 Task: Create a due date automation trigger when advanced on, on the monday after a card is due add fields without custom field "Resume" set to a number lower or equal to 1 and greater or equal to 10 at 11:00 AM.
Action: Mouse moved to (905, 257)
Screenshot: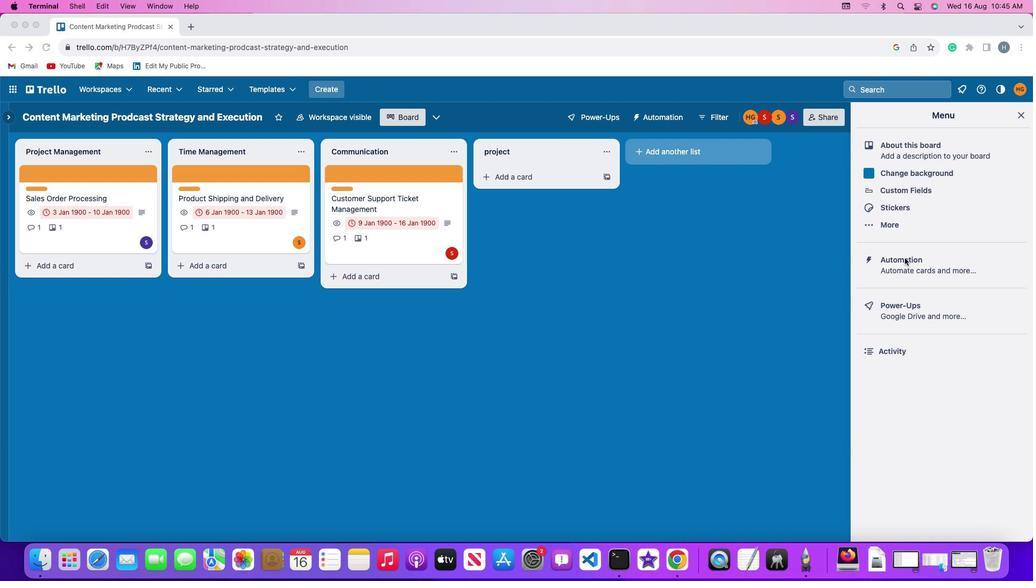 
Action: Mouse pressed left at (905, 257)
Screenshot: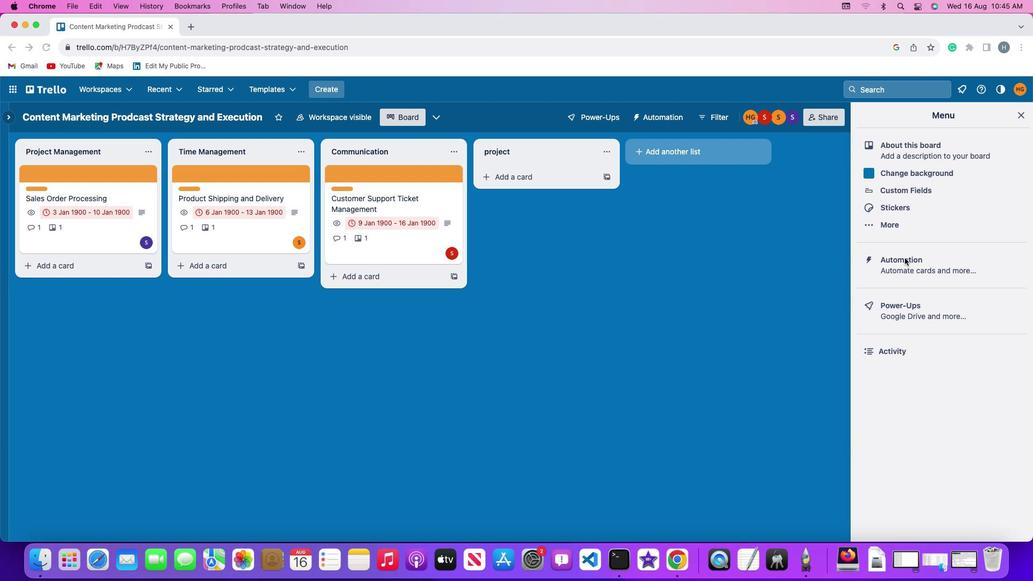 
Action: Mouse pressed left at (905, 257)
Screenshot: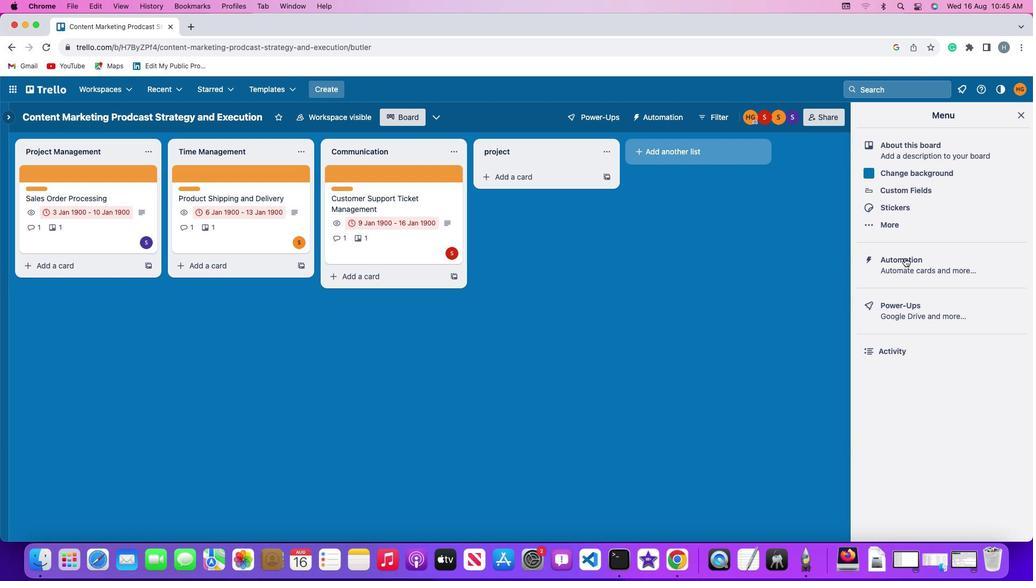 
Action: Mouse moved to (75, 252)
Screenshot: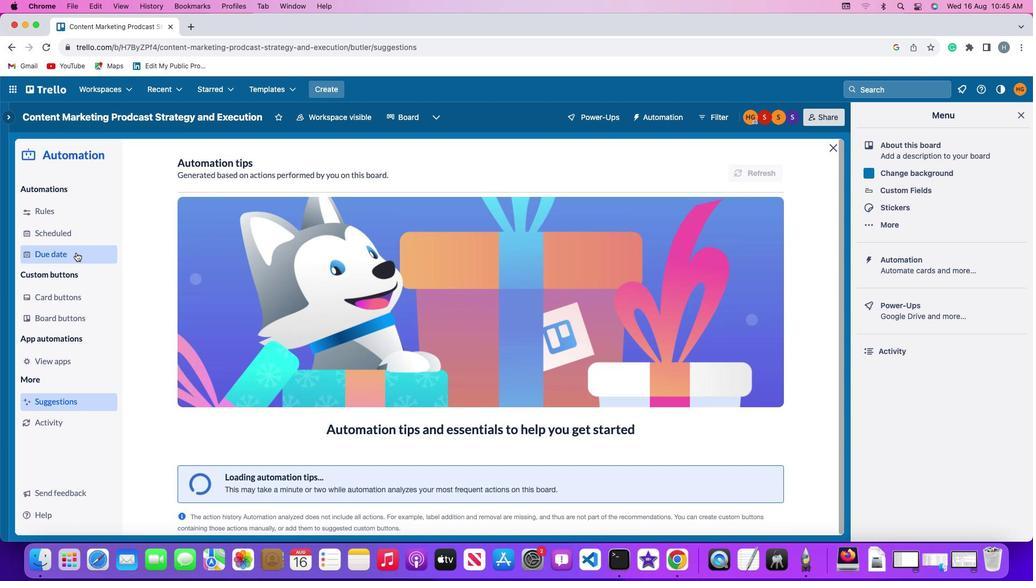 
Action: Mouse pressed left at (75, 252)
Screenshot: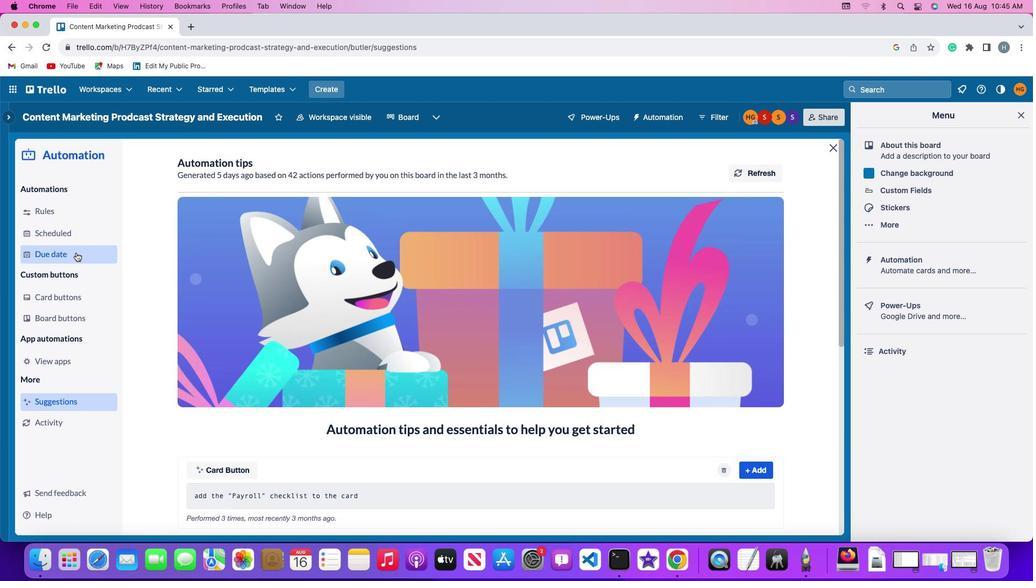 
Action: Mouse moved to (714, 171)
Screenshot: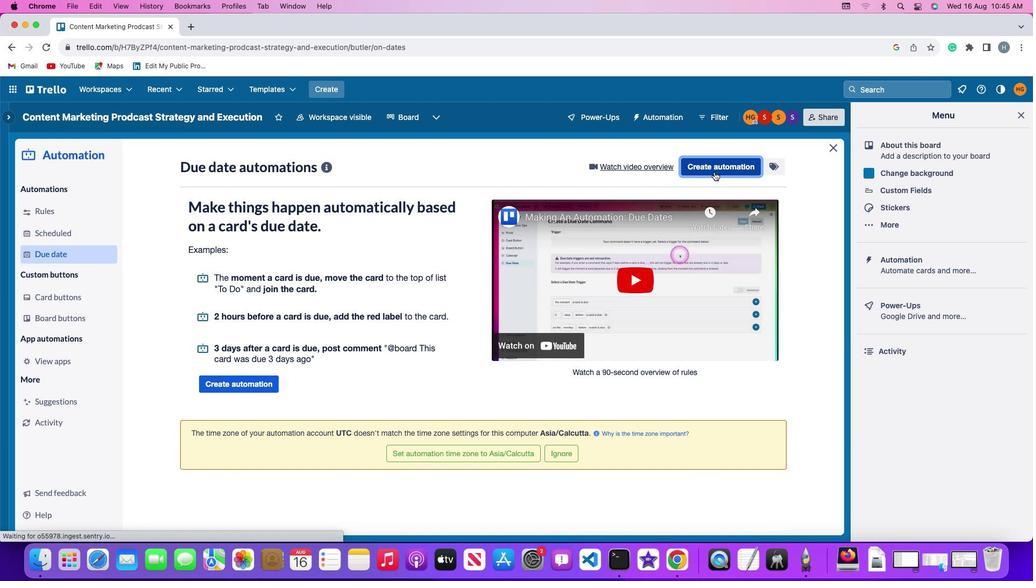 
Action: Mouse pressed left at (714, 171)
Screenshot: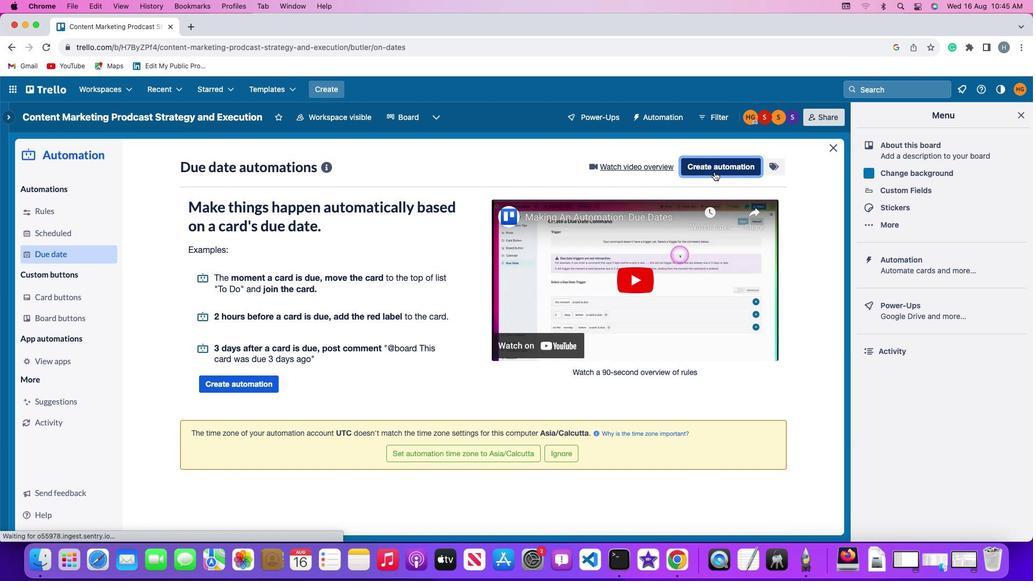 
Action: Mouse moved to (245, 264)
Screenshot: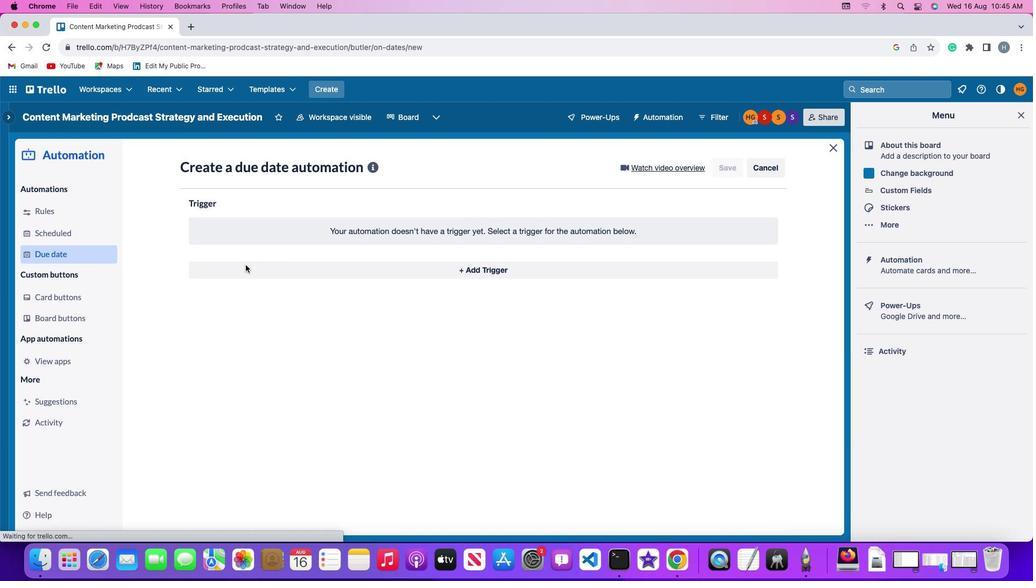 
Action: Mouse pressed left at (245, 264)
Screenshot: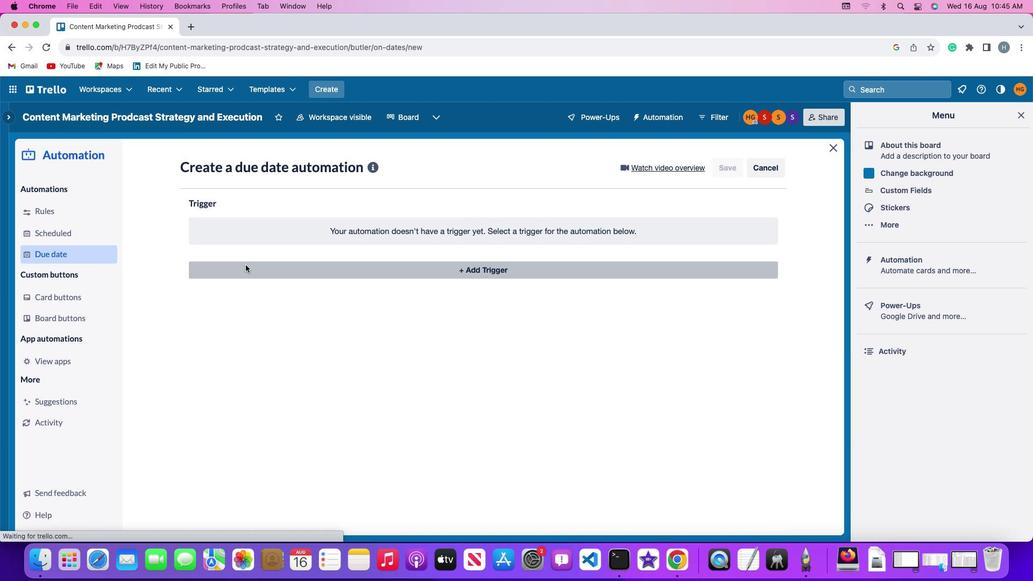 
Action: Mouse moved to (223, 472)
Screenshot: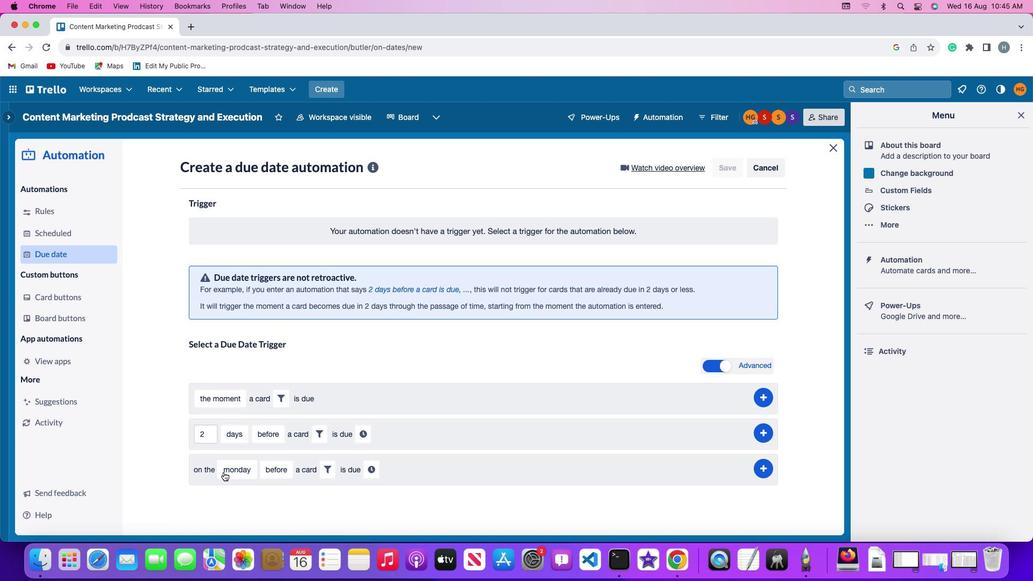 
Action: Mouse pressed left at (223, 472)
Screenshot: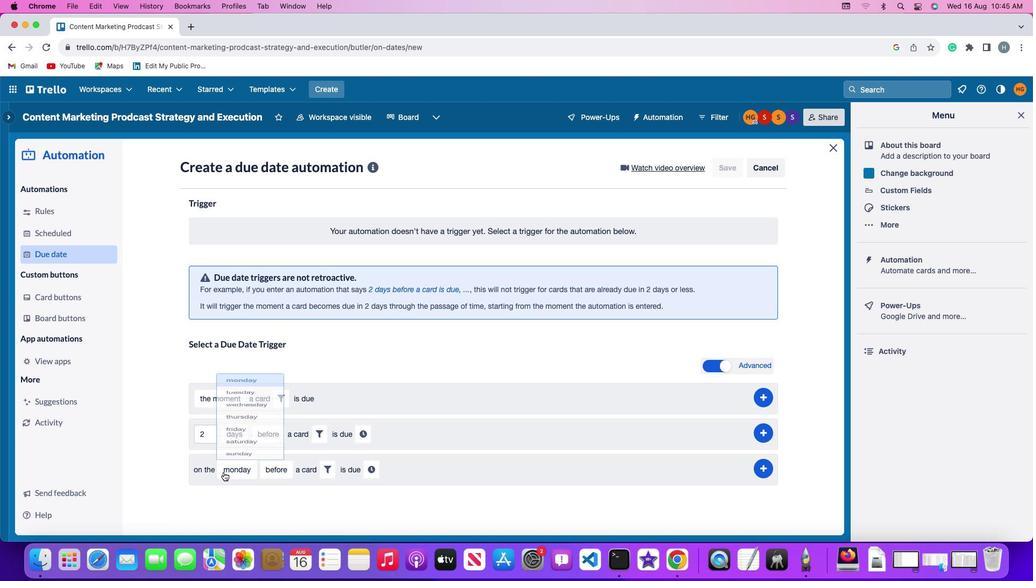 
Action: Mouse moved to (252, 321)
Screenshot: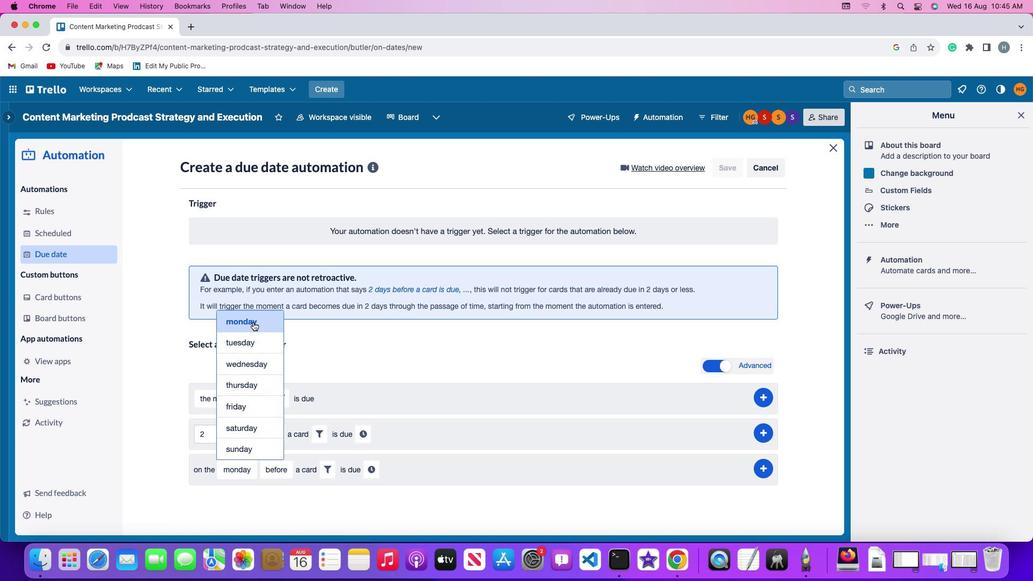 
Action: Mouse pressed left at (252, 321)
Screenshot: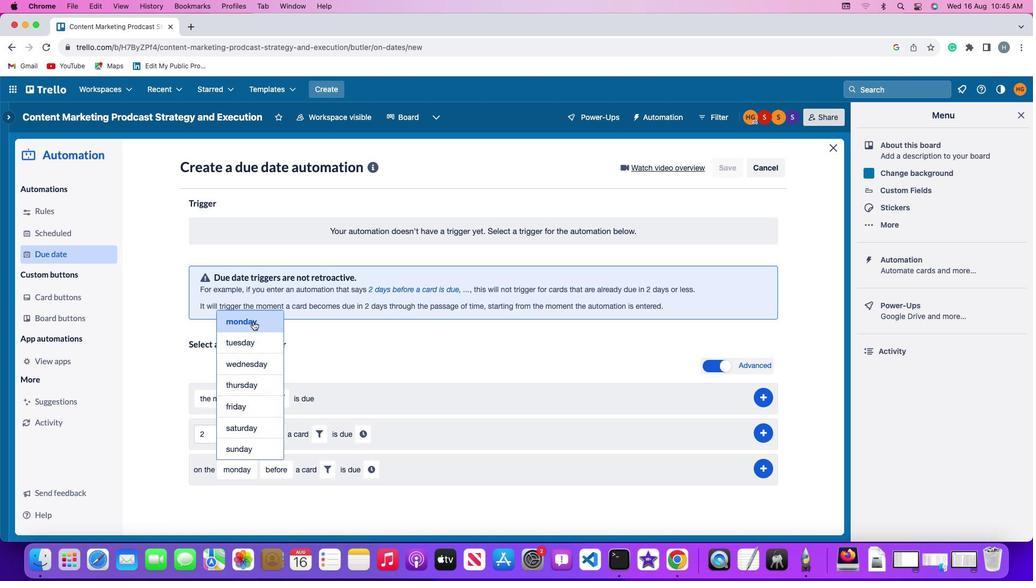 
Action: Mouse moved to (282, 468)
Screenshot: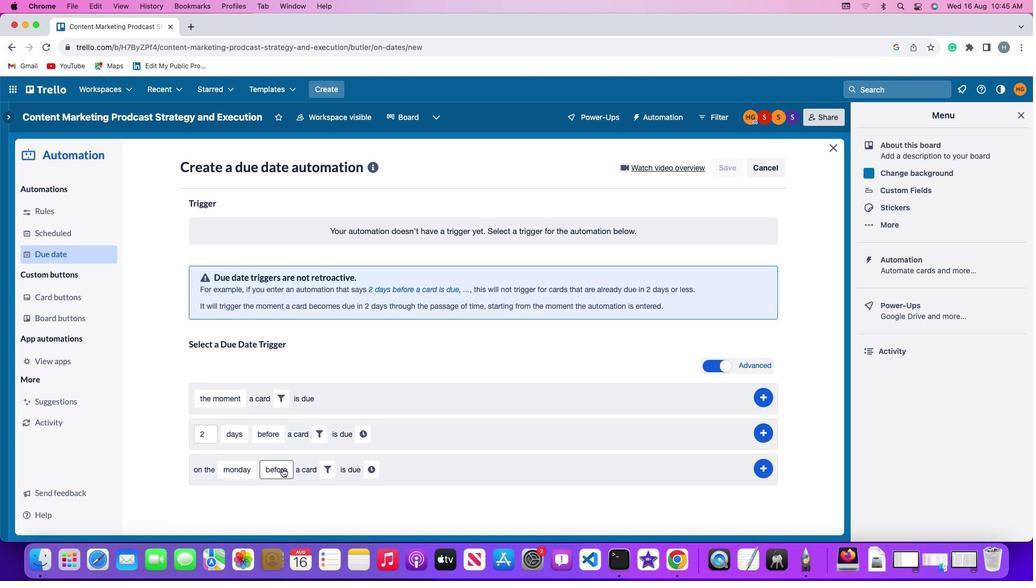 
Action: Mouse pressed left at (282, 468)
Screenshot: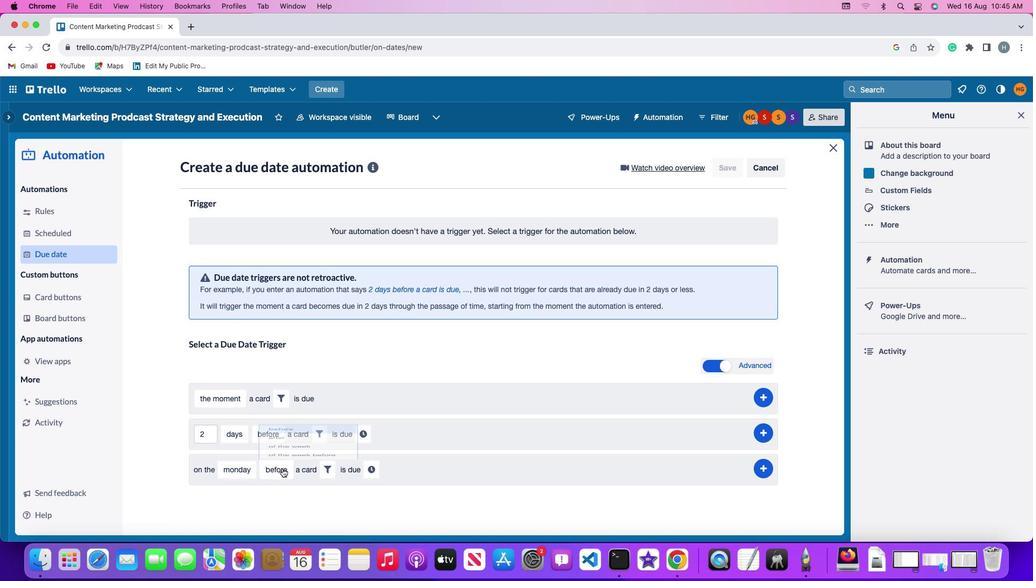 
Action: Mouse moved to (291, 403)
Screenshot: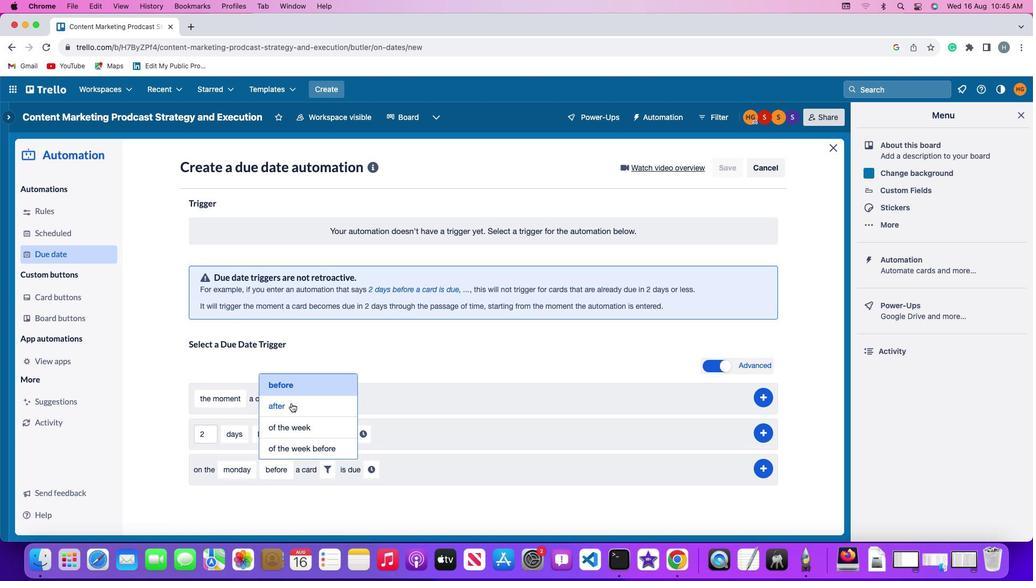 
Action: Mouse pressed left at (291, 403)
Screenshot: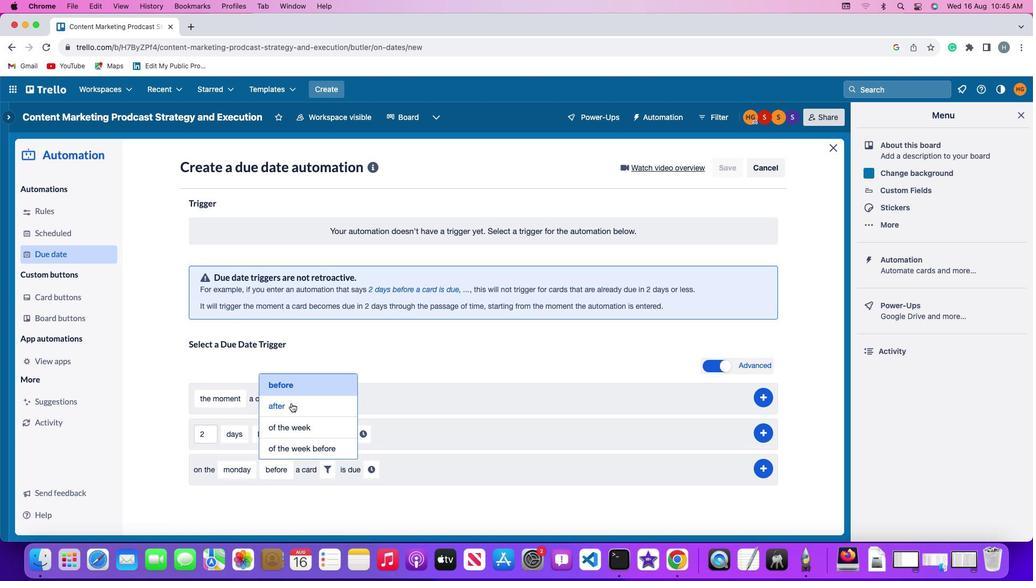 
Action: Mouse moved to (320, 466)
Screenshot: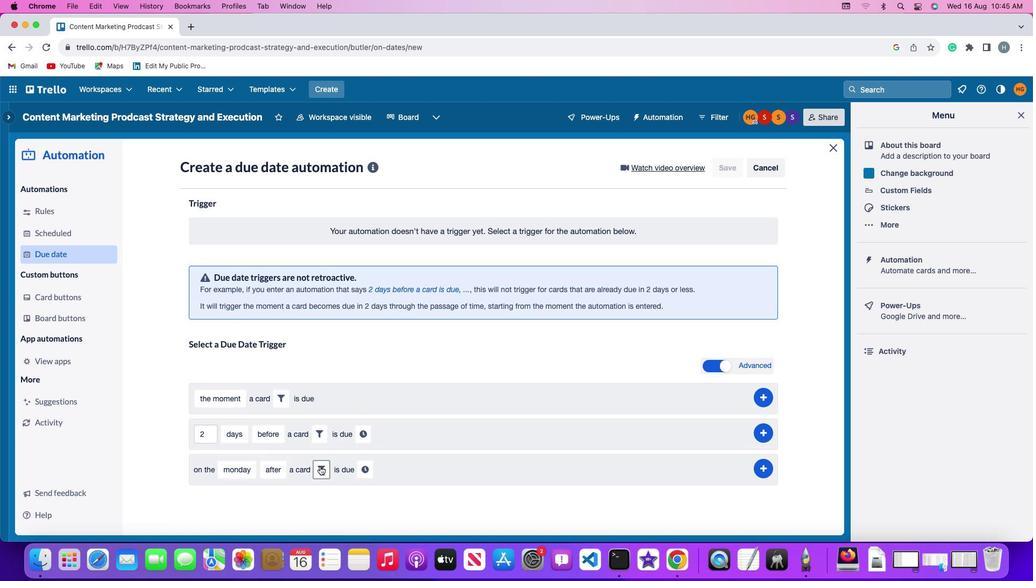 
Action: Mouse pressed left at (320, 466)
Screenshot: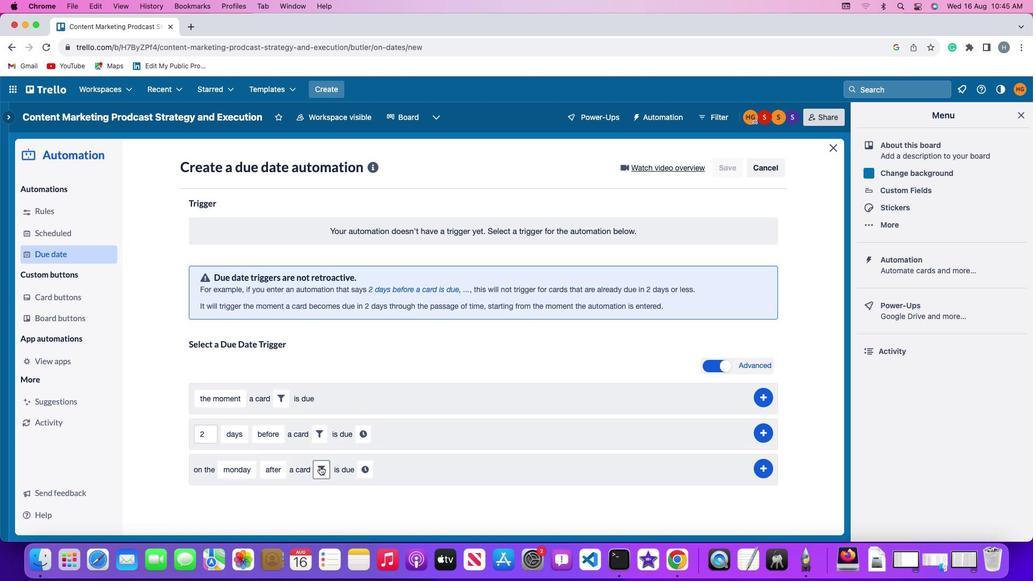 
Action: Mouse moved to (503, 500)
Screenshot: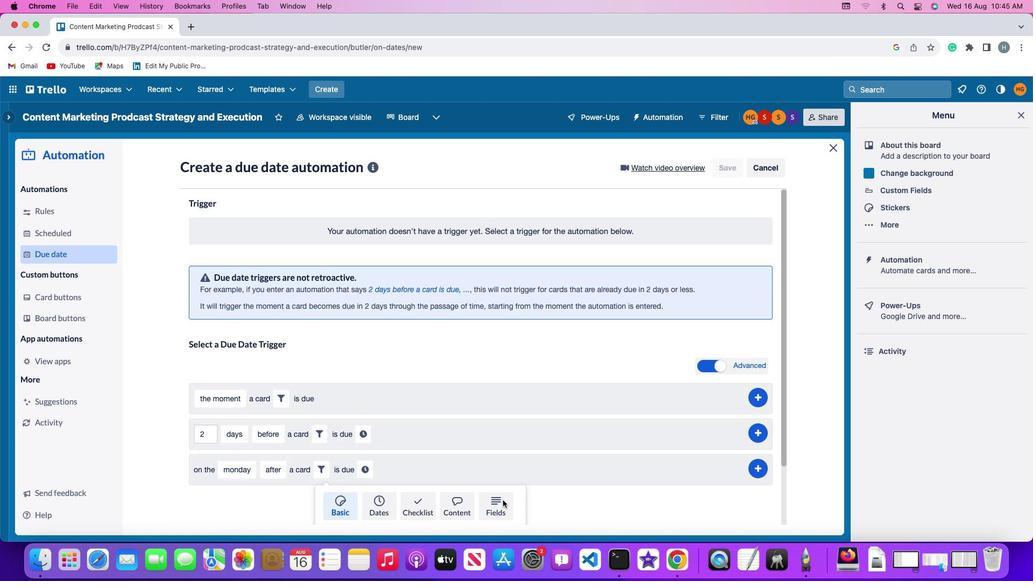 
Action: Mouse pressed left at (503, 500)
Screenshot: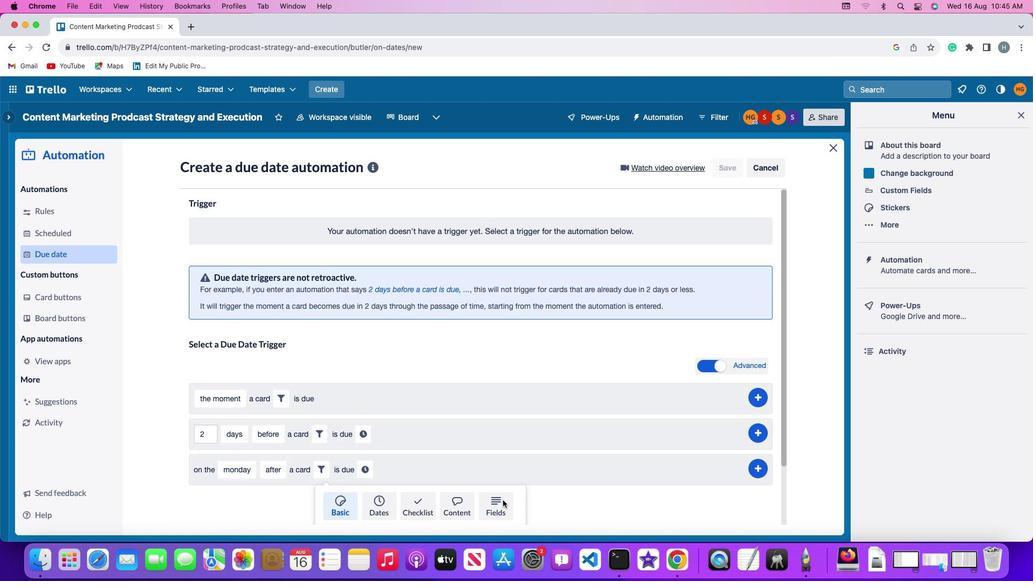 
Action: Mouse moved to (270, 502)
Screenshot: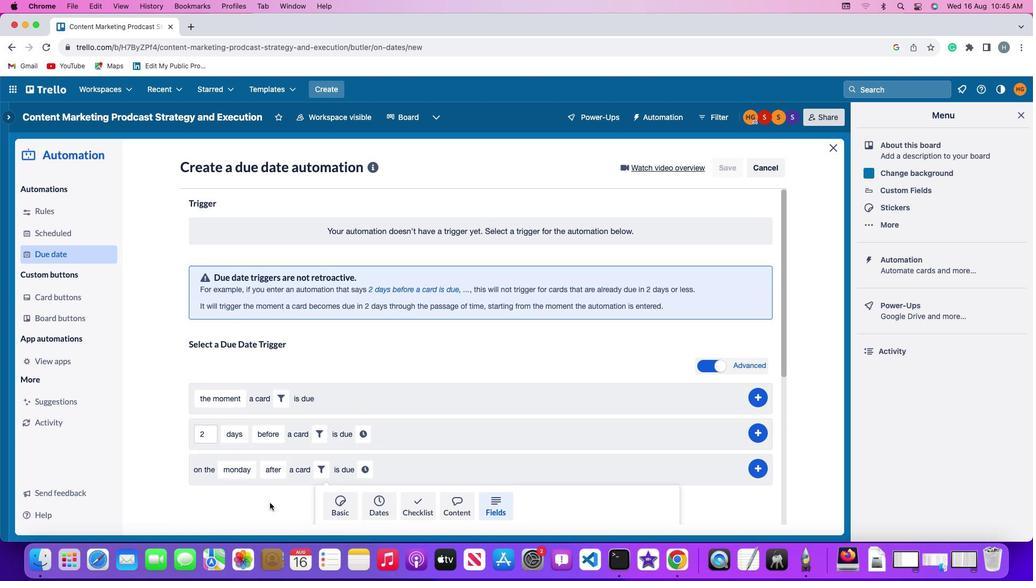 
Action: Mouse scrolled (270, 502) with delta (0, 0)
Screenshot: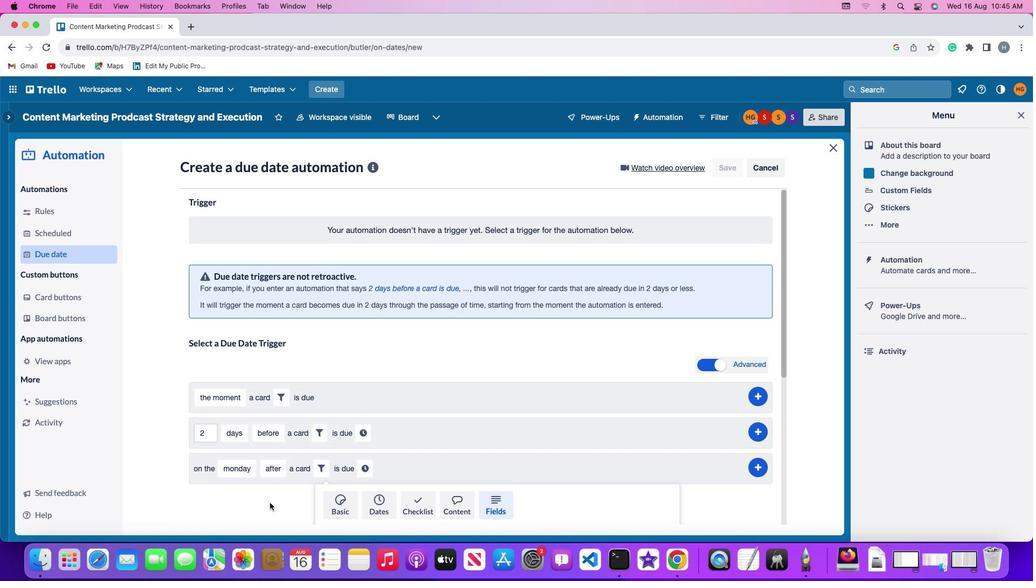 
Action: Mouse scrolled (270, 502) with delta (0, 0)
Screenshot: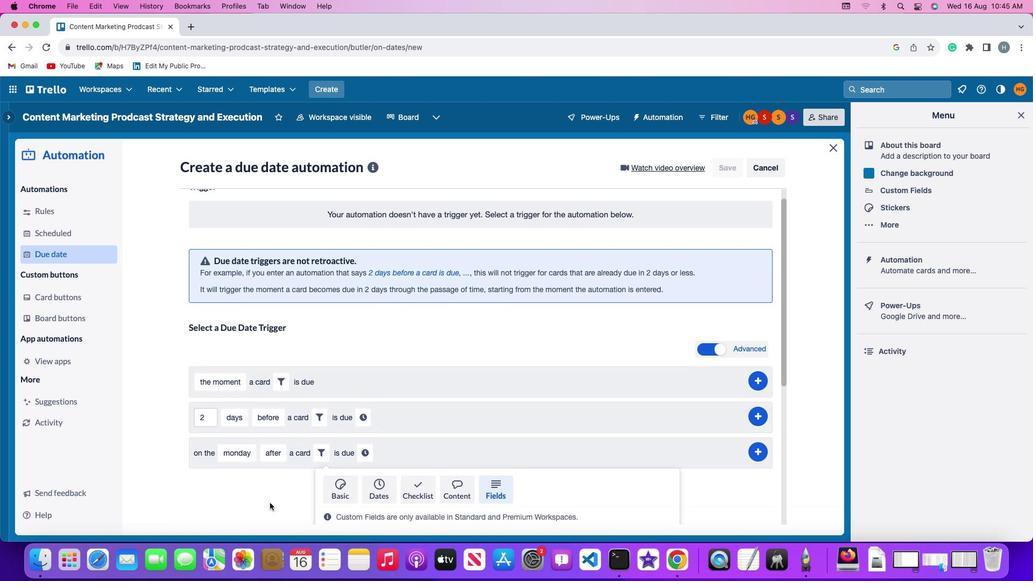 
Action: Mouse scrolled (270, 502) with delta (0, -1)
Screenshot: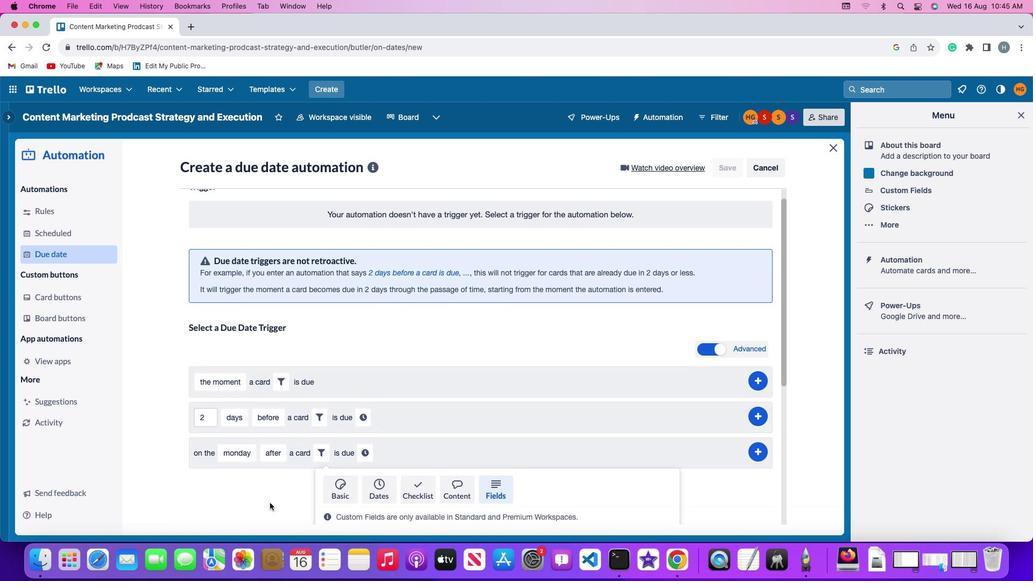
Action: Mouse scrolled (270, 502) with delta (0, -2)
Screenshot: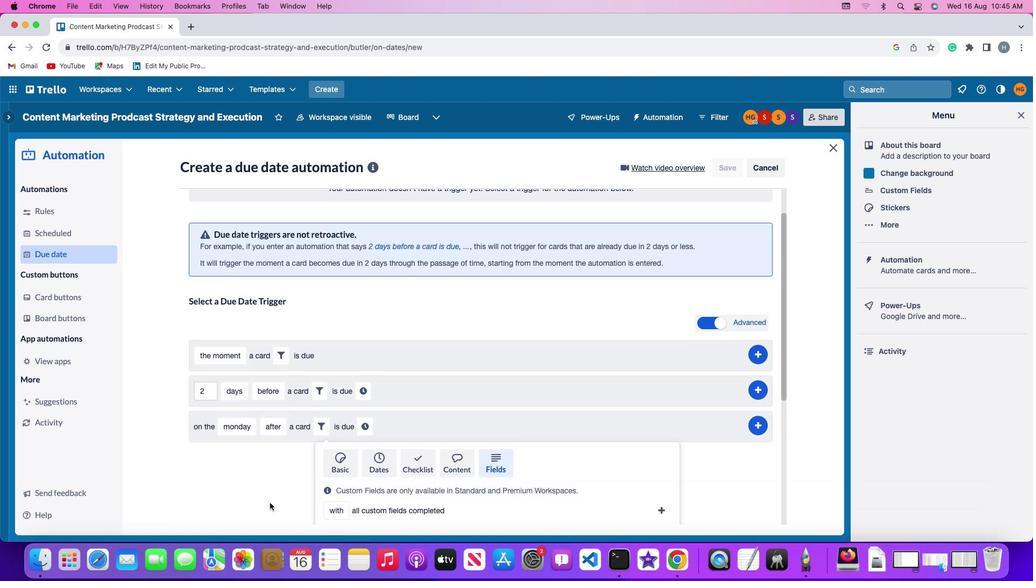 
Action: Mouse scrolled (270, 502) with delta (0, 0)
Screenshot: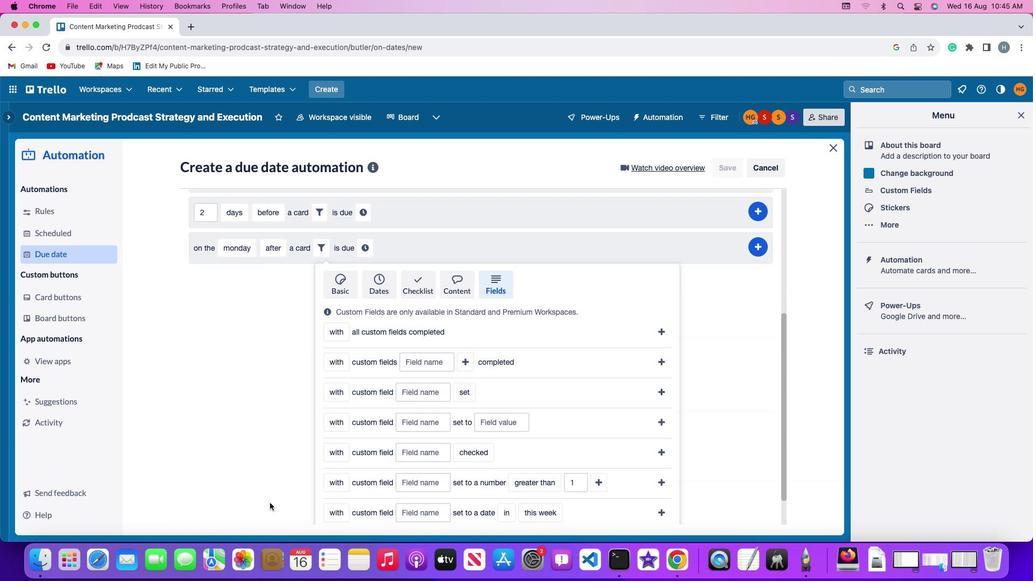 
Action: Mouse scrolled (270, 502) with delta (0, 0)
Screenshot: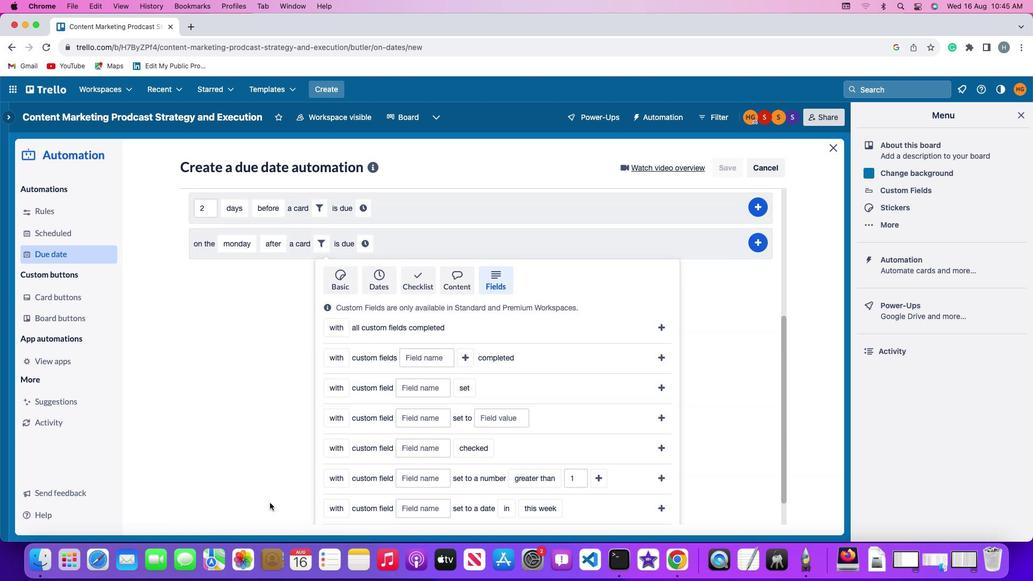 
Action: Mouse scrolled (270, 502) with delta (0, -2)
Screenshot: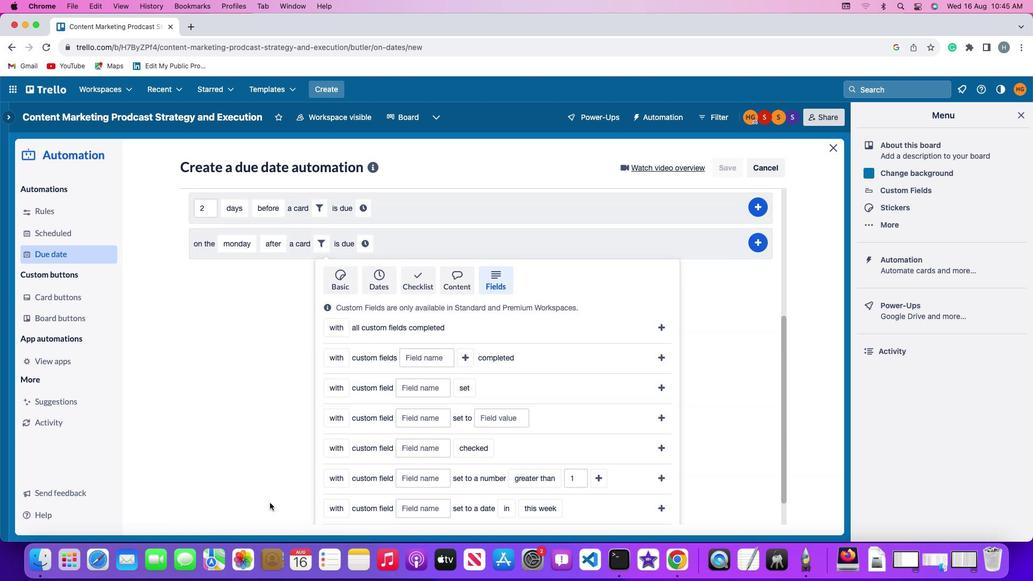 
Action: Mouse scrolled (270, 502) with delta (0, -2)
Screenshot: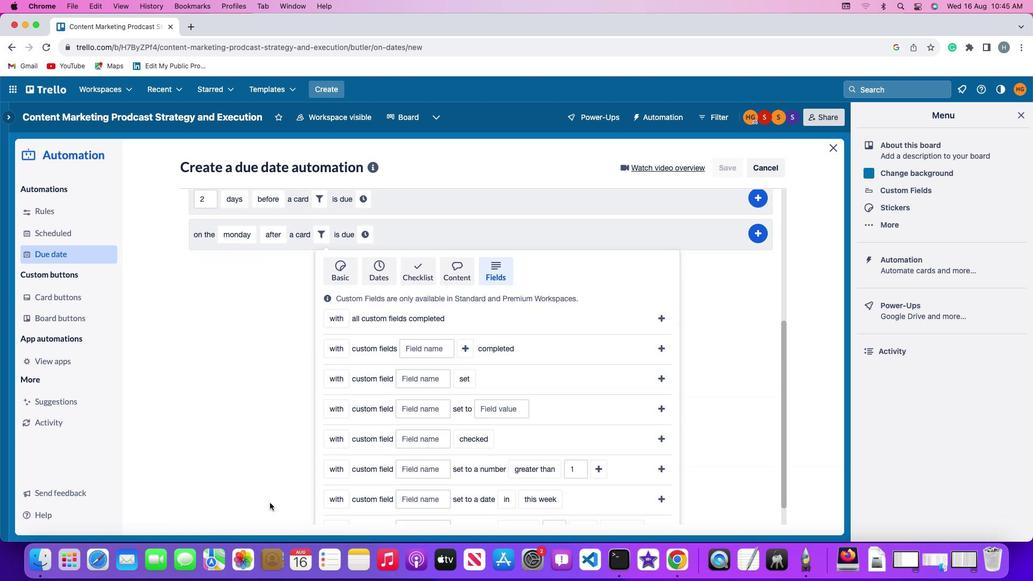 
Action: Mouse scrolled (270, 502) with delta (0, -3)
Screenshot: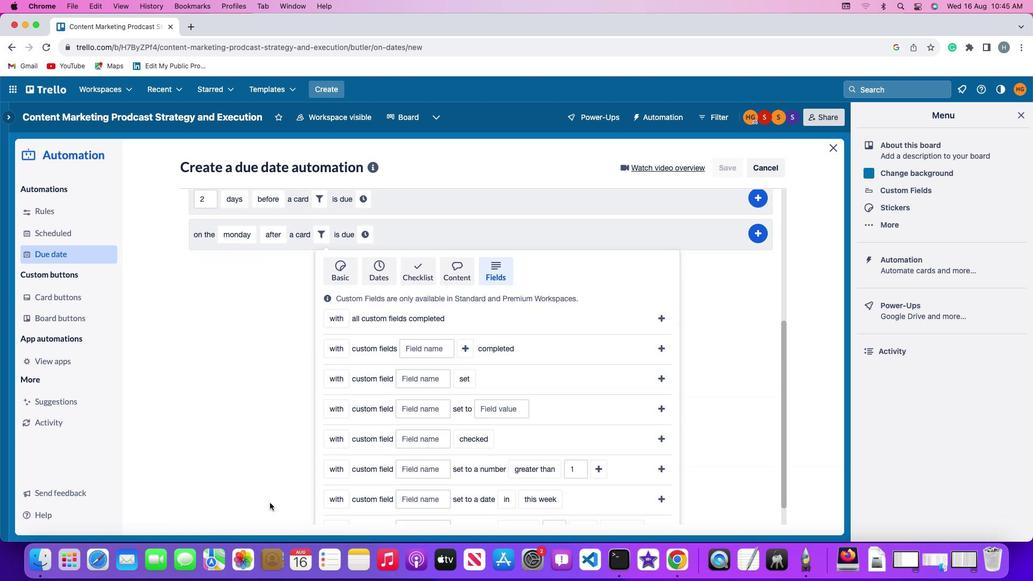 
Action: Mouse scrolled (270, 502) with delta (0, -3)
Screenshot: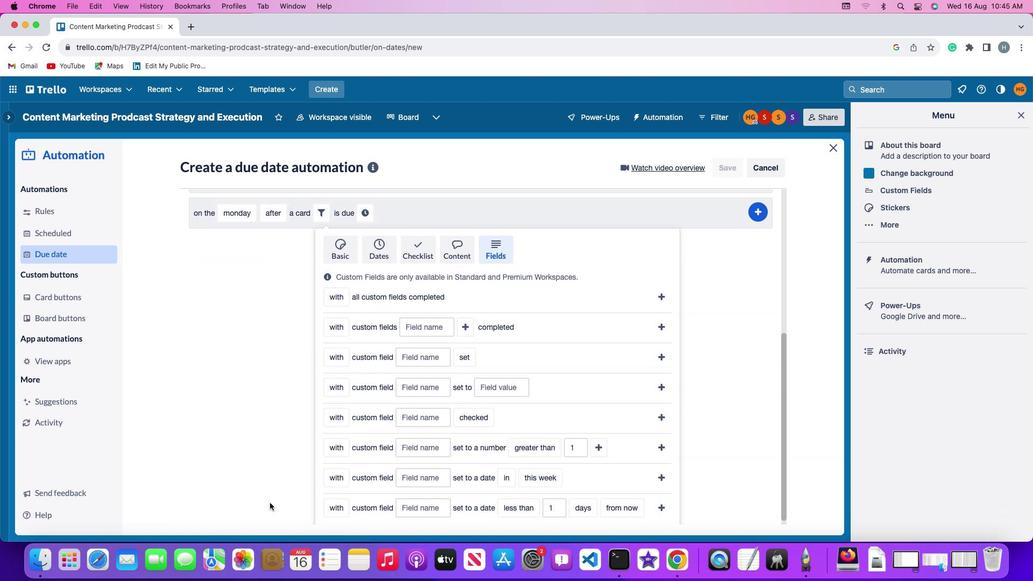 
Action: Mouse moved to (328, 449)
Screenshot: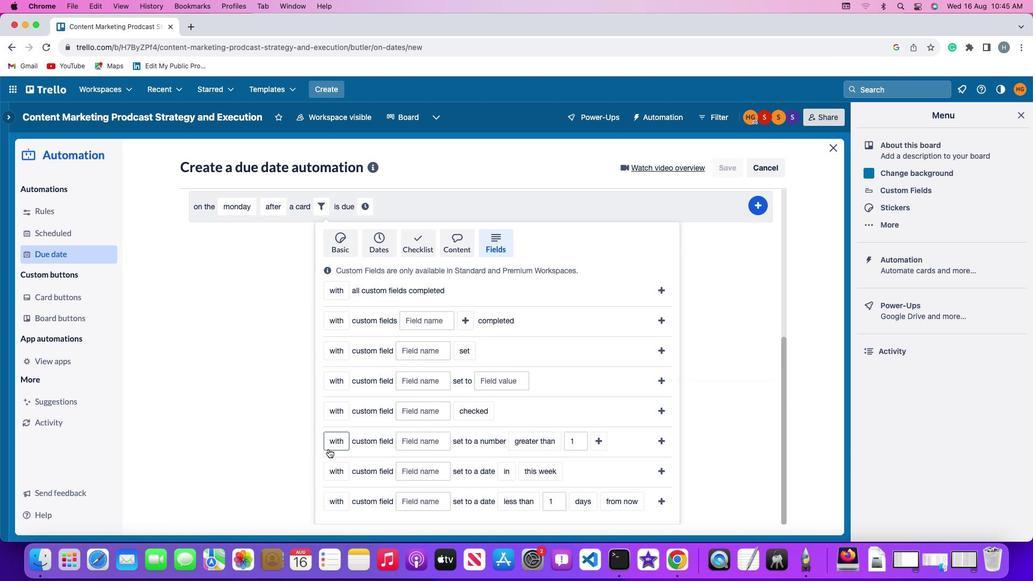 
Action: Mouse pressed left at (328, 449)
Screenshot: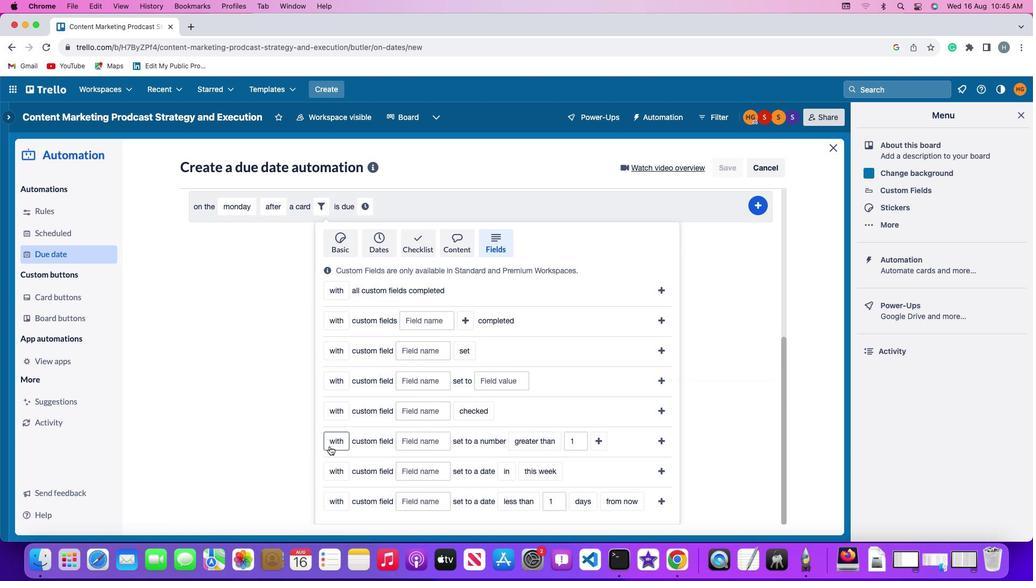 
Action: Mouse moved to (347, 481)
Screenshot: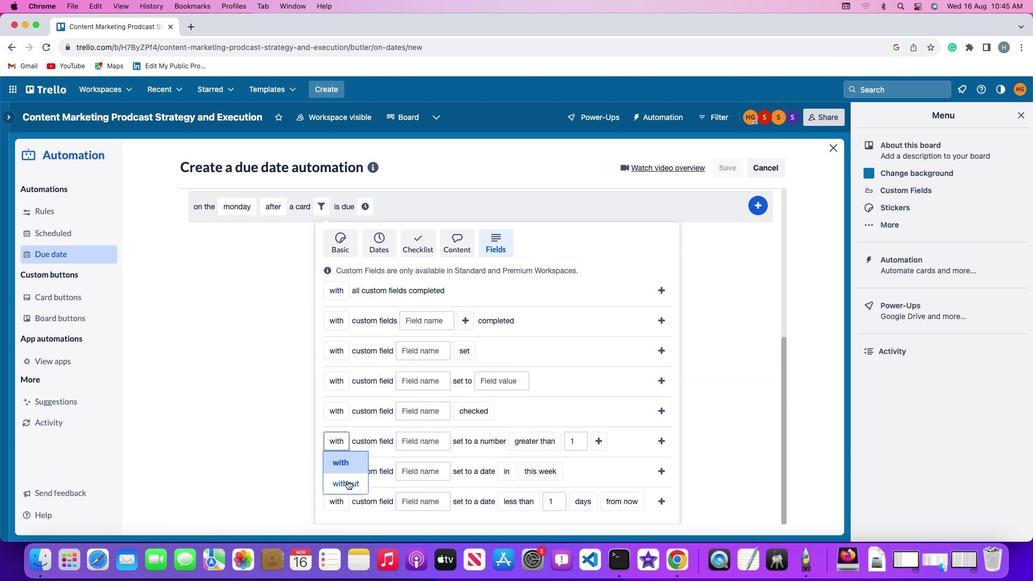 
Action: Mouse pressed left at (347, 481)
Screenshot: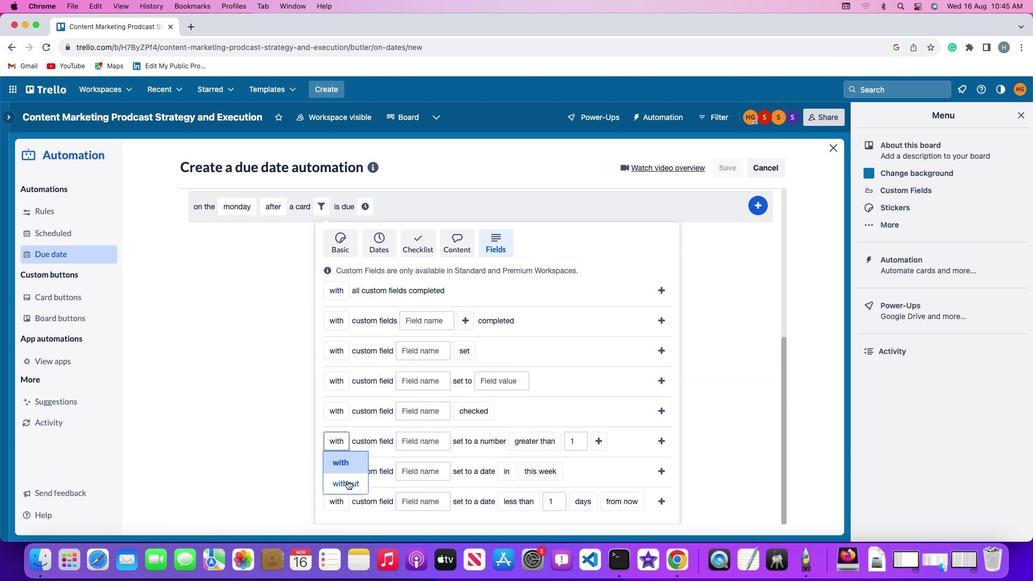 
Action: Mouse moved to (421, 444)
Screenshot: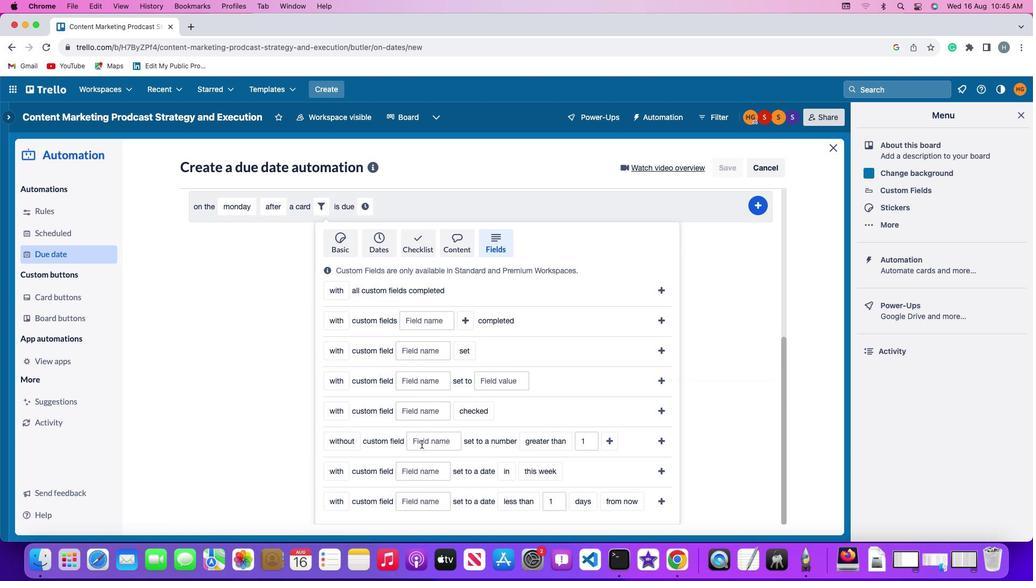 
Action: Mouse pressed left at (421, 444)
Screenshot: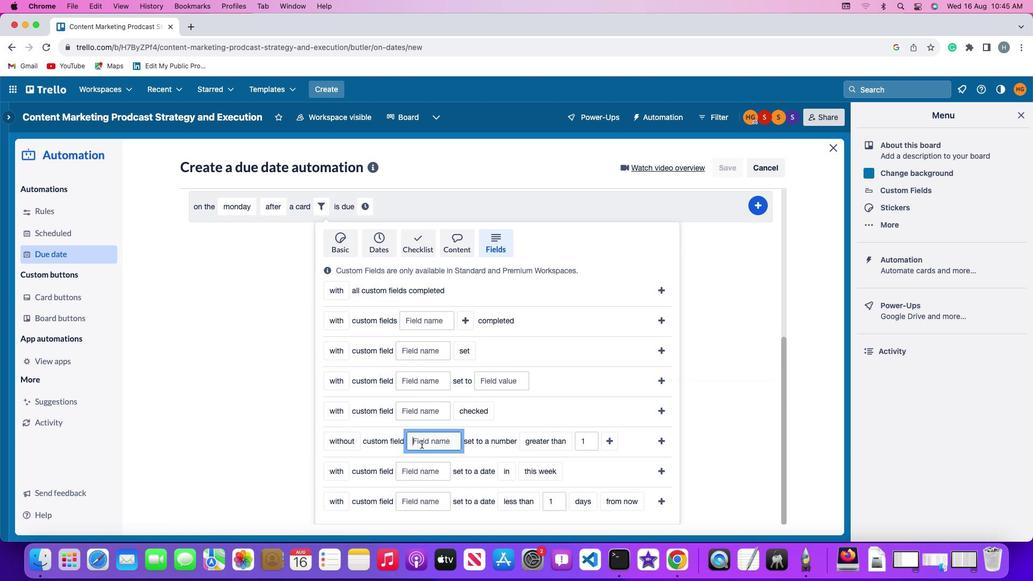 
Action: Key pressed Key.shift'R''e''s''u''m''e'
Screenshot: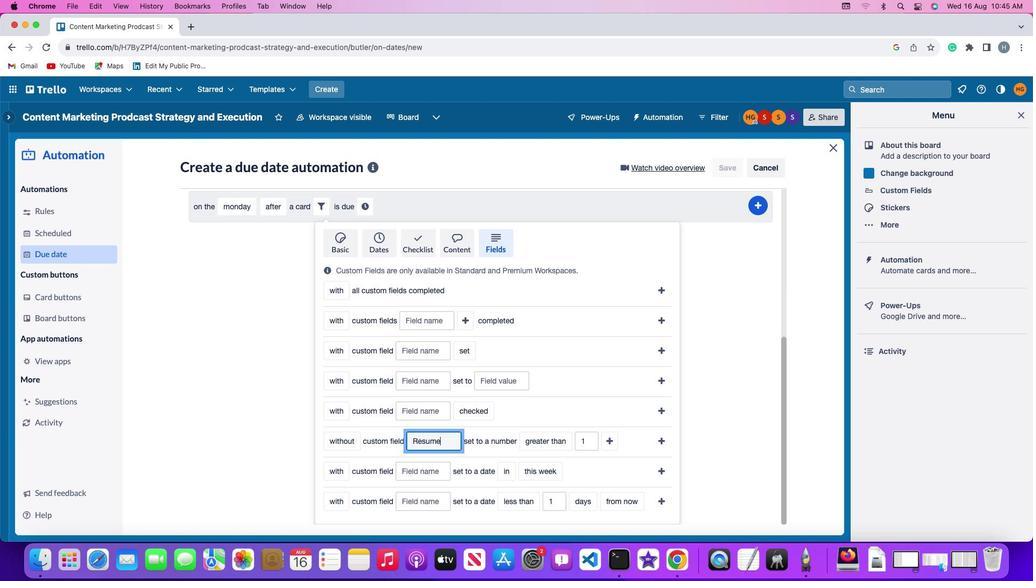 
Action: Mouse moved to (534, 444)
Screenshot: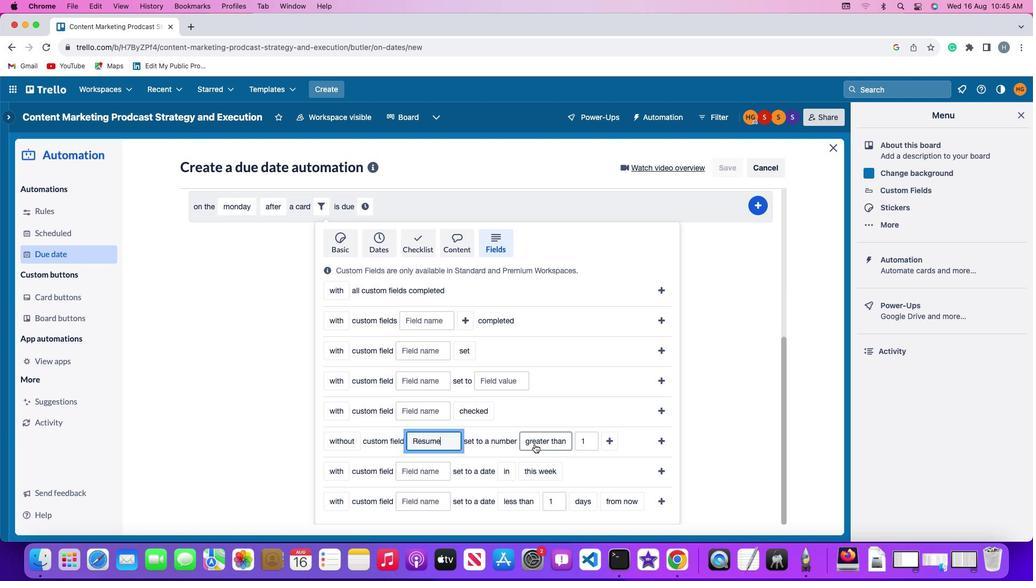 
Action: Mouse pressed left at (534, 444)
Screenshot: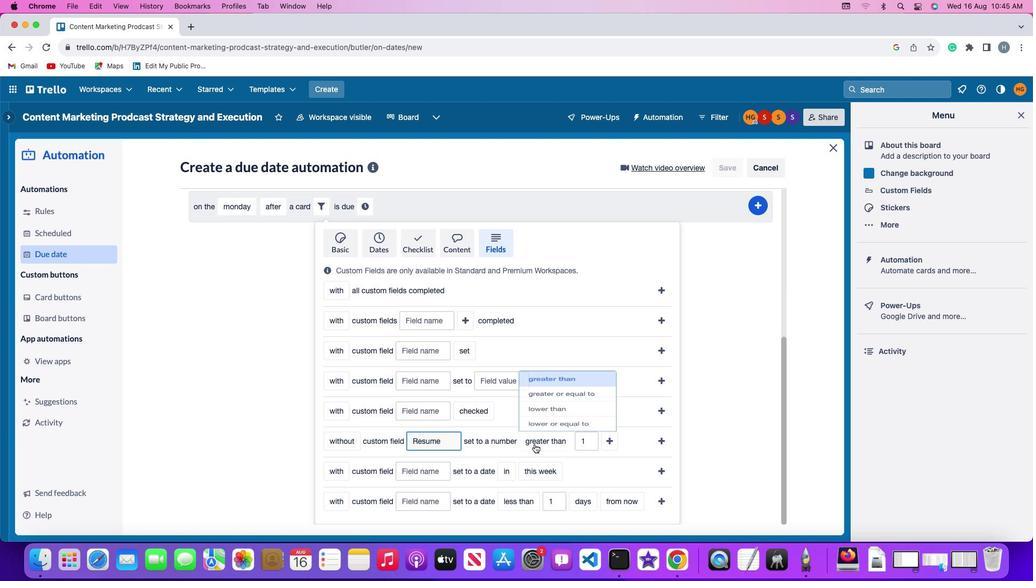 
Action: Mouse moved to (545, 425)
Screenshot: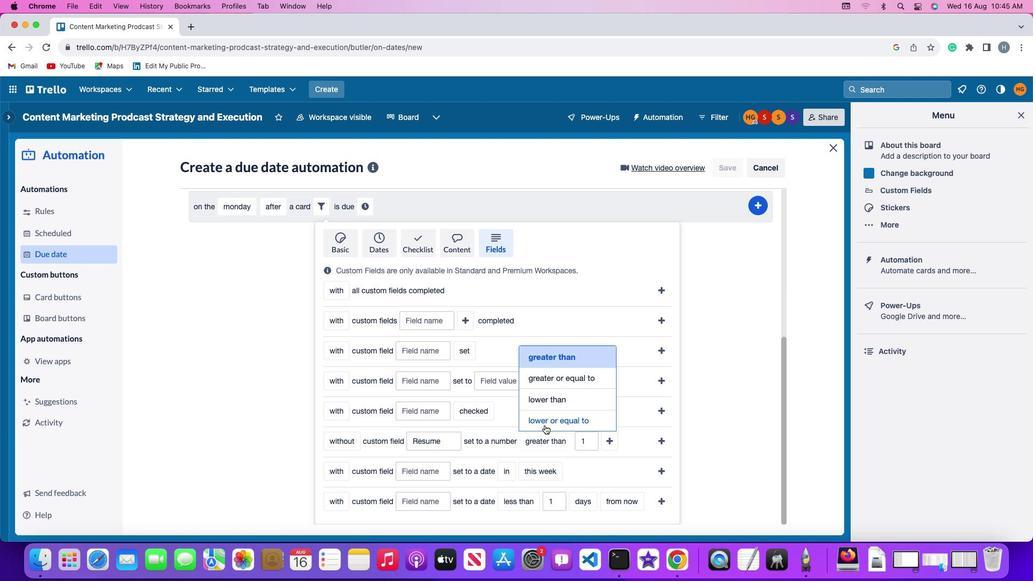 
Action: Mouse pressed left at (545, 425)
Screenshot: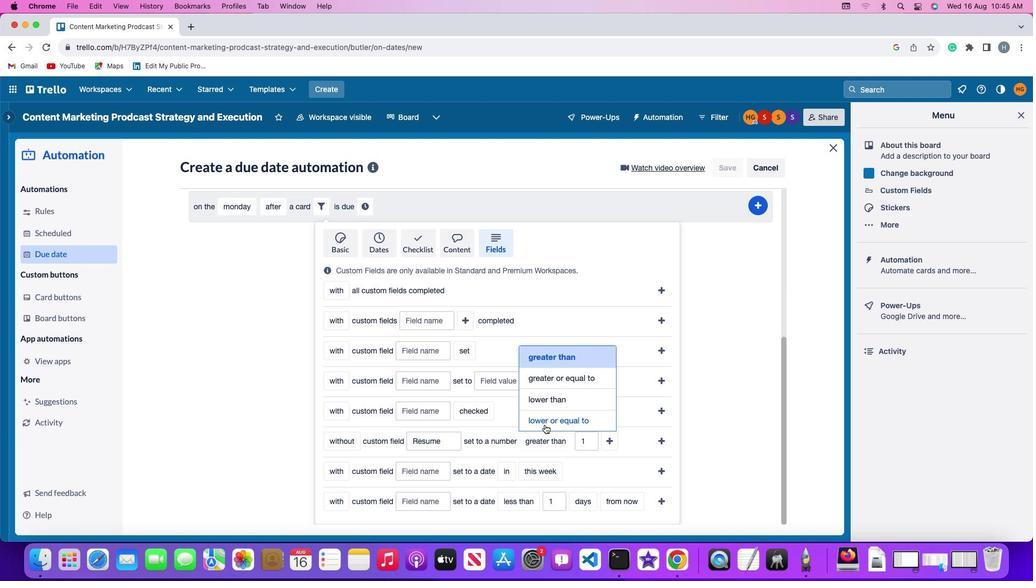 
Action: Mouse moved to (602, 440)
Screenshot: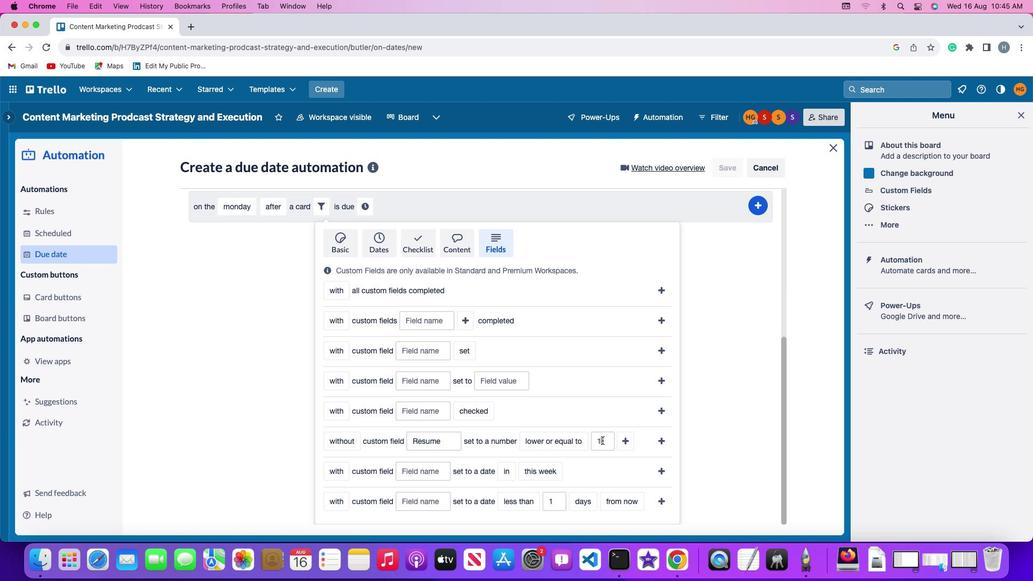 
Action: Mouse pressed left at (602, 440)
Screenshot: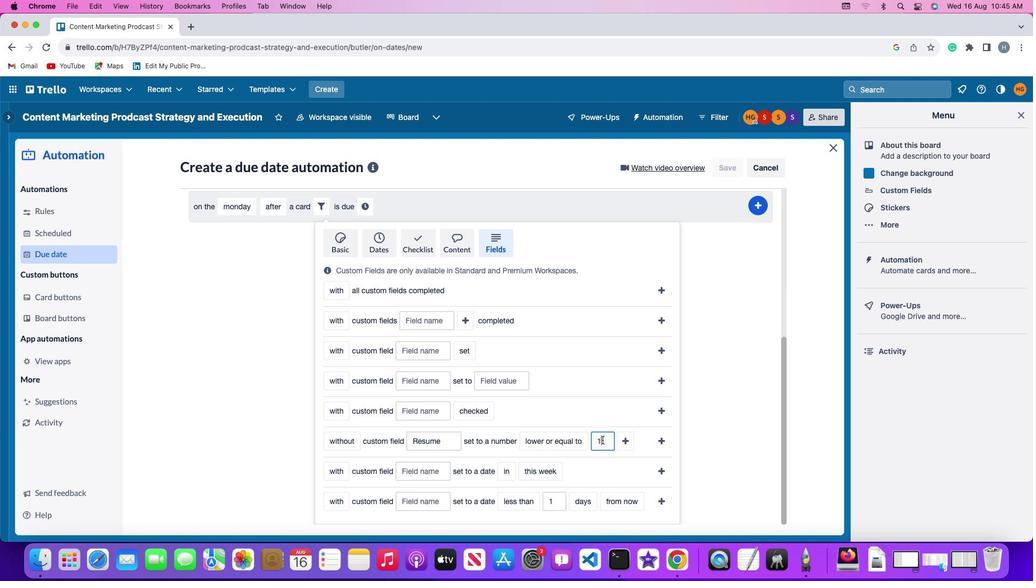 
Action: Mouse moved to (602, 440)
Screenshot: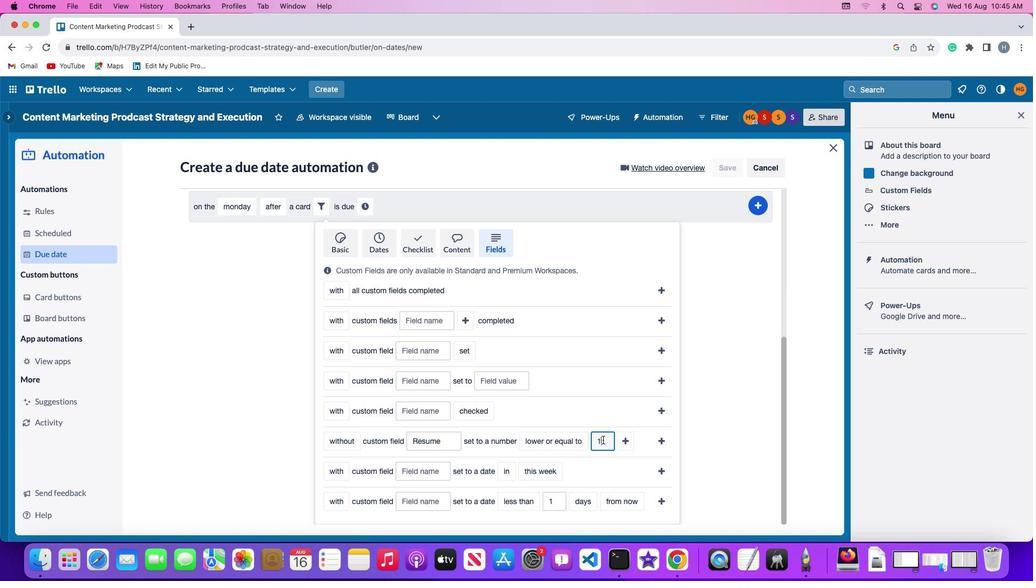 
Action: Key pressed Key.backspace
Screenshot: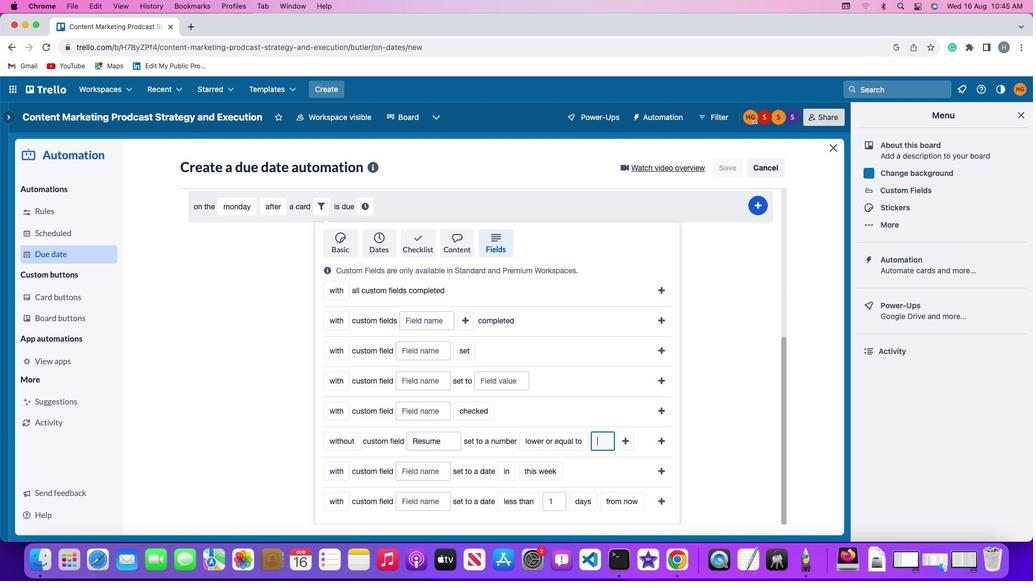 
Action: Mouse moved to (602, 439)
Screenshot: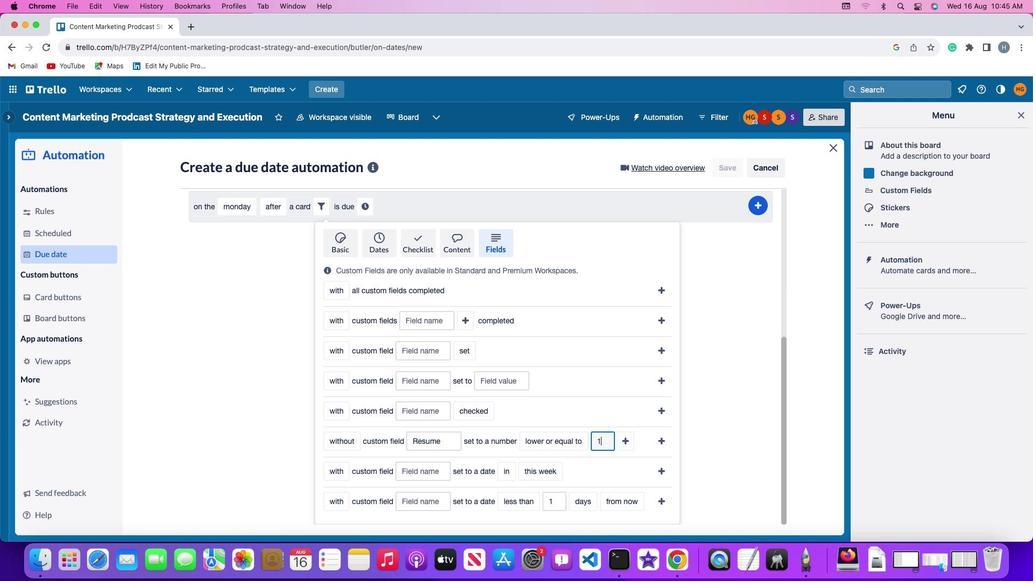 
Action: Key pressed '1'
Screenshot: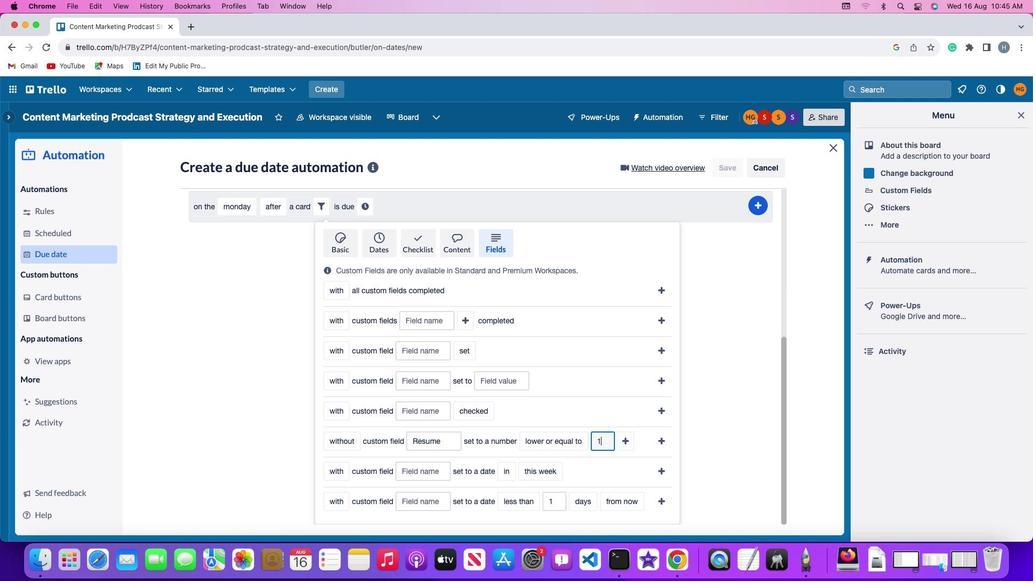 
Action: Mouse moved to (621, 439)
Screenshot: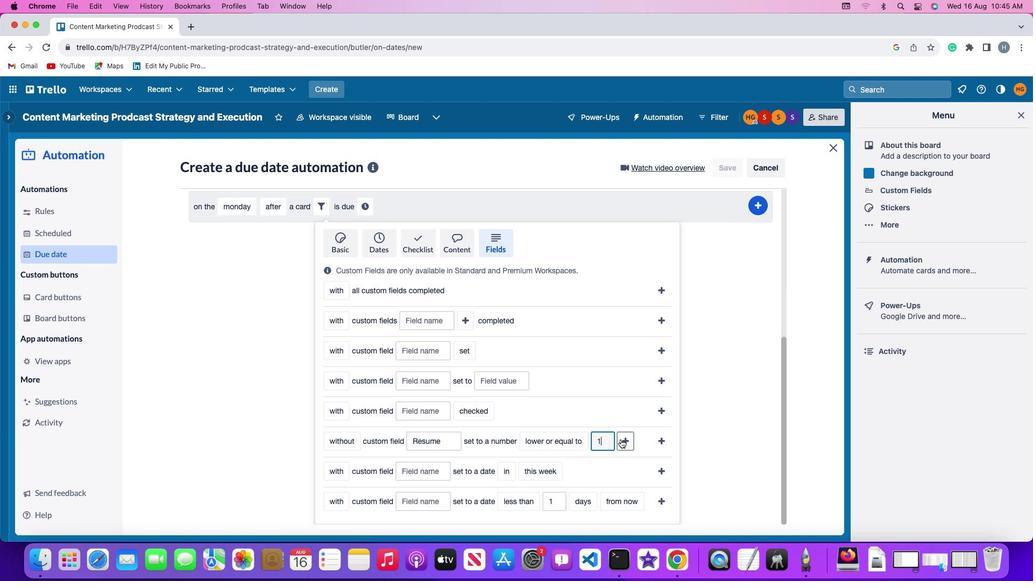 
Action: Mouse pressed left at (621, 439)
Screenshot: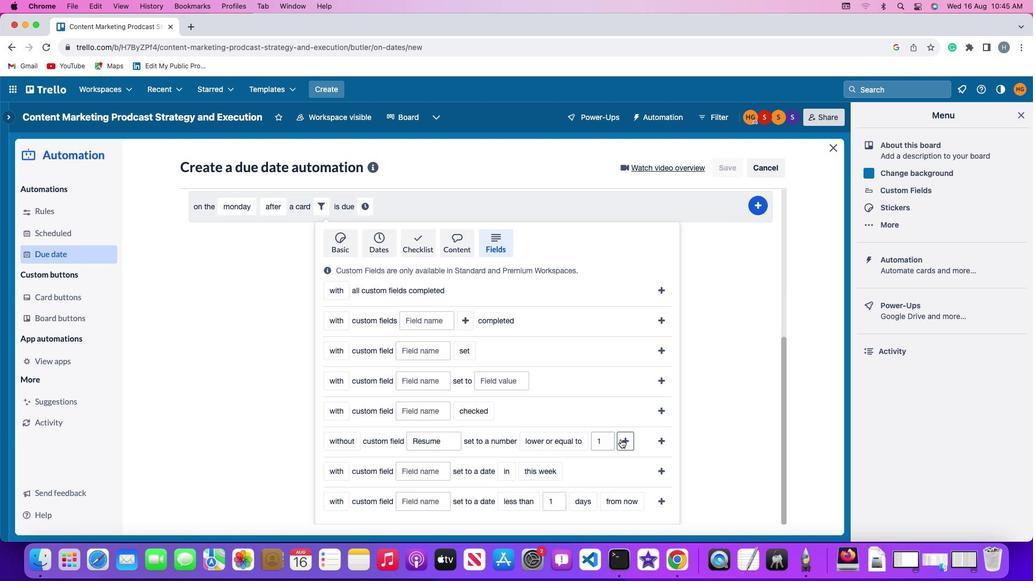 
Action: Mouse moved to (648, 445)
Screenshot: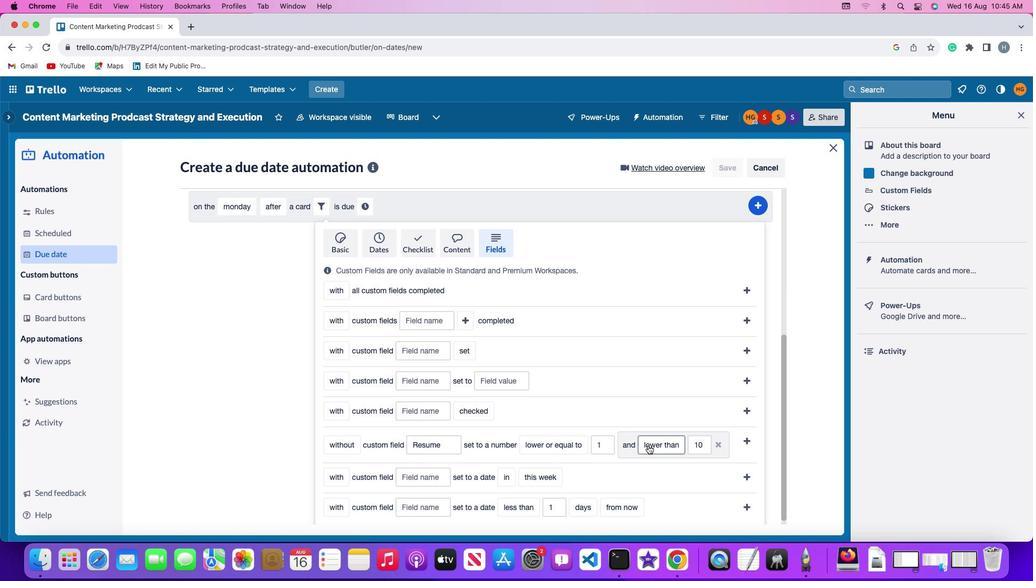 
Action: Mouse pressed left at (648, 445)
Screenshot: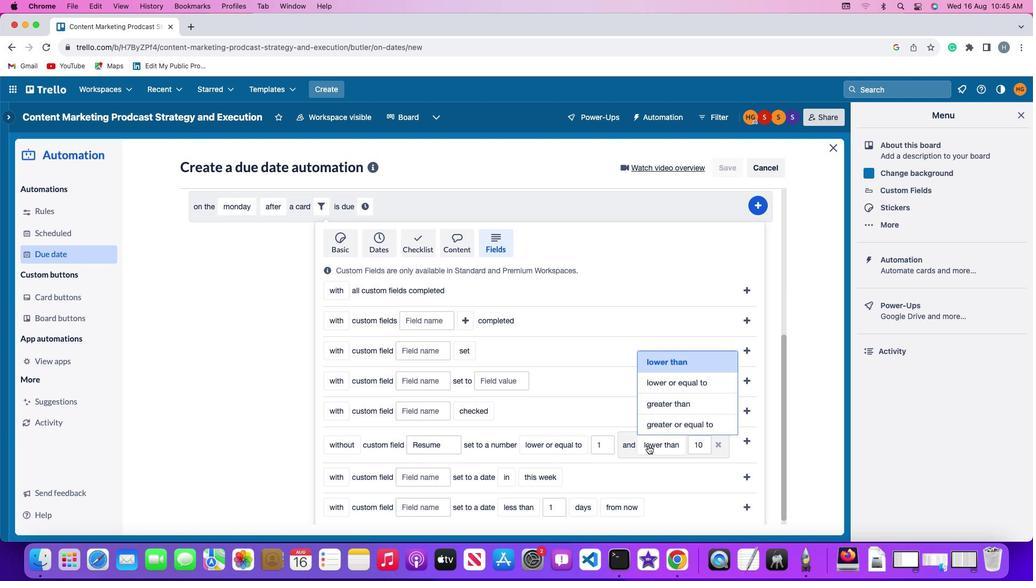 
Action: Mouse moved to (656, 429)
Screenshot: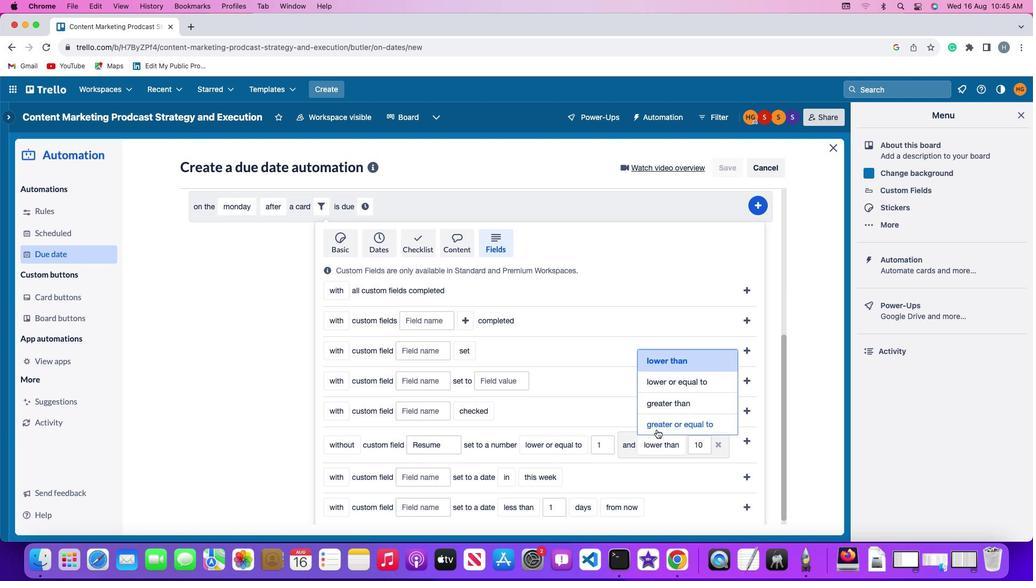 
Action: Mouse pressed left at (656, 429)
Screenshot: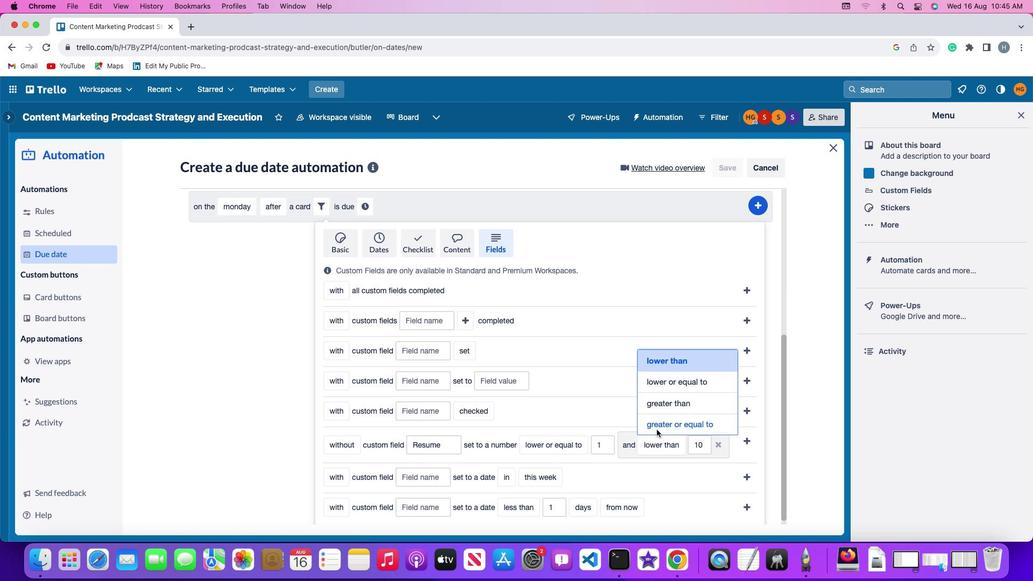 
Action: Mouse moved to (436, 462)
Screenshot: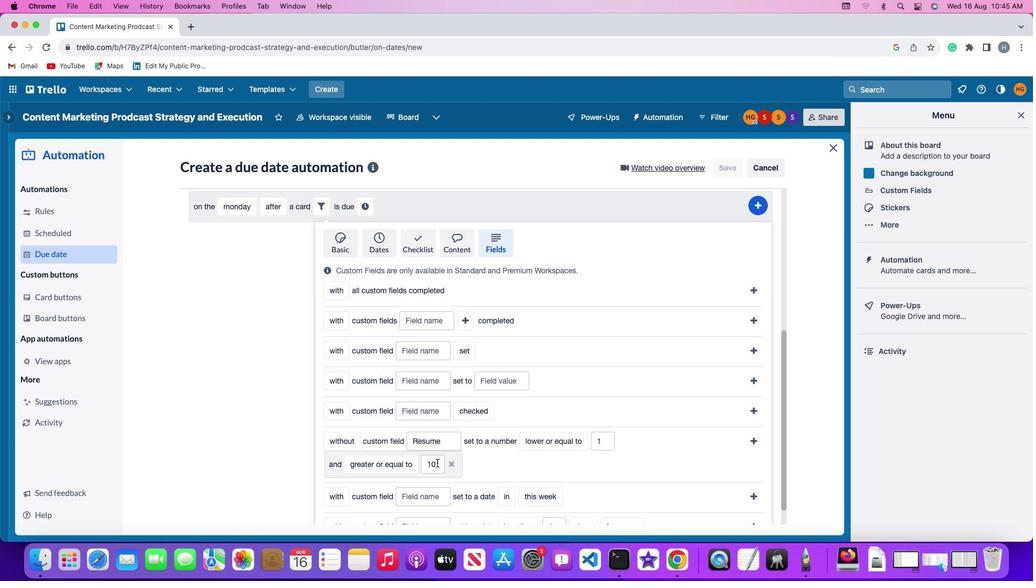 
Action: Mouse pressed left at (436, 462)
Screenshot: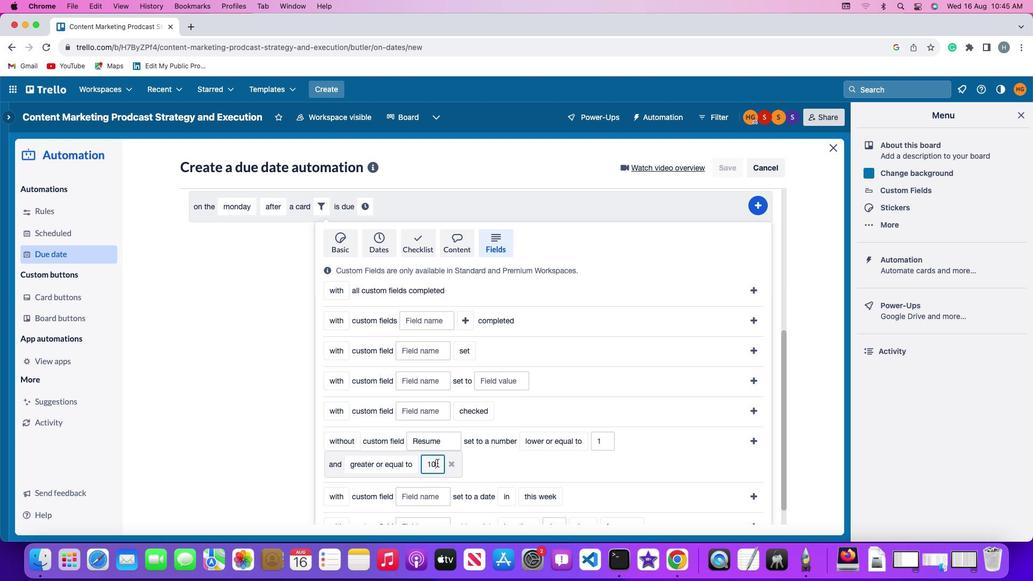 
Action: Key pressed Key.backspaceKey.backspace
Screenshot: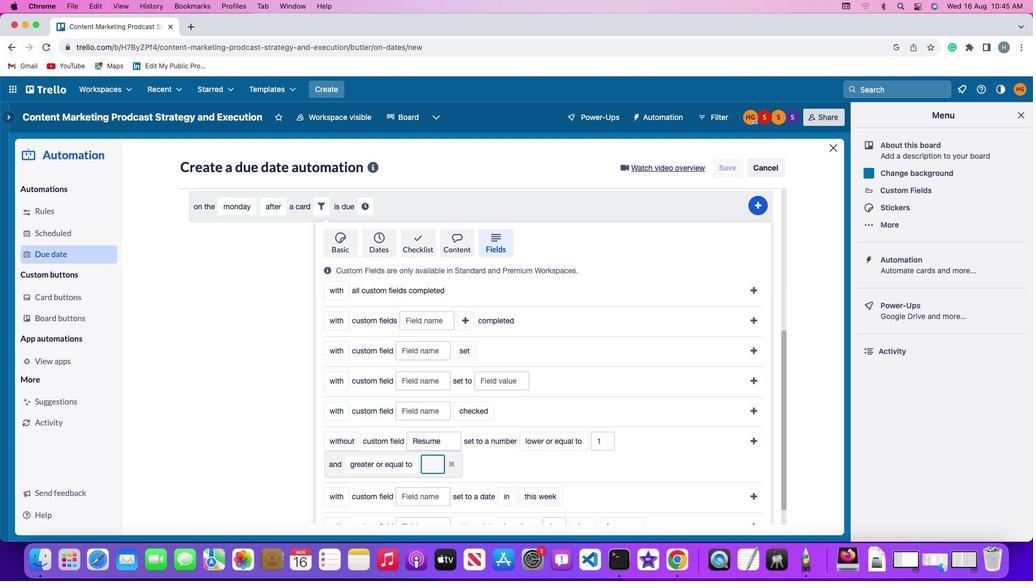 
Action: Mouse moved to (437, 462)
Screenshot: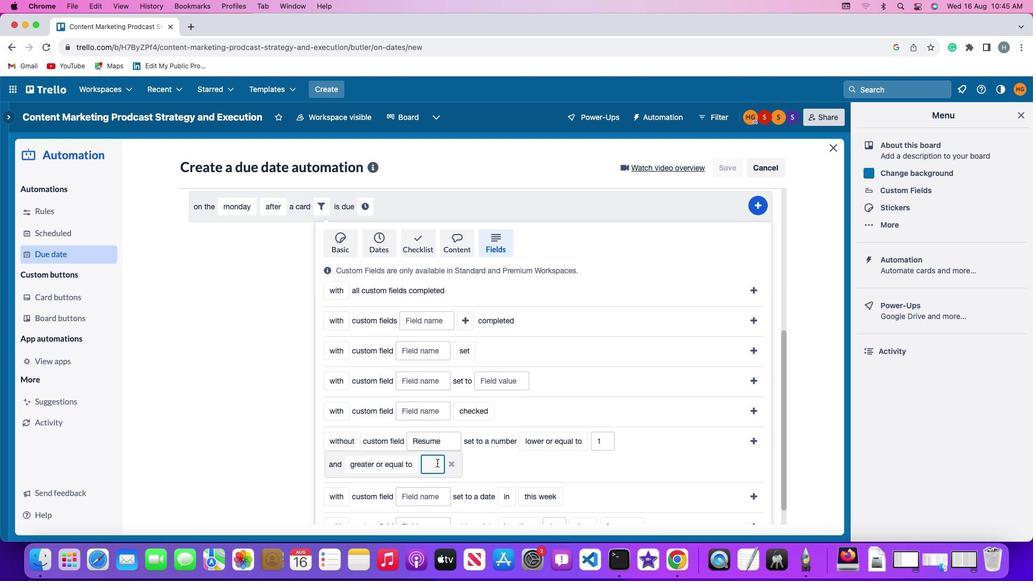 
Action: Key pressed '1''0'
Screenshot: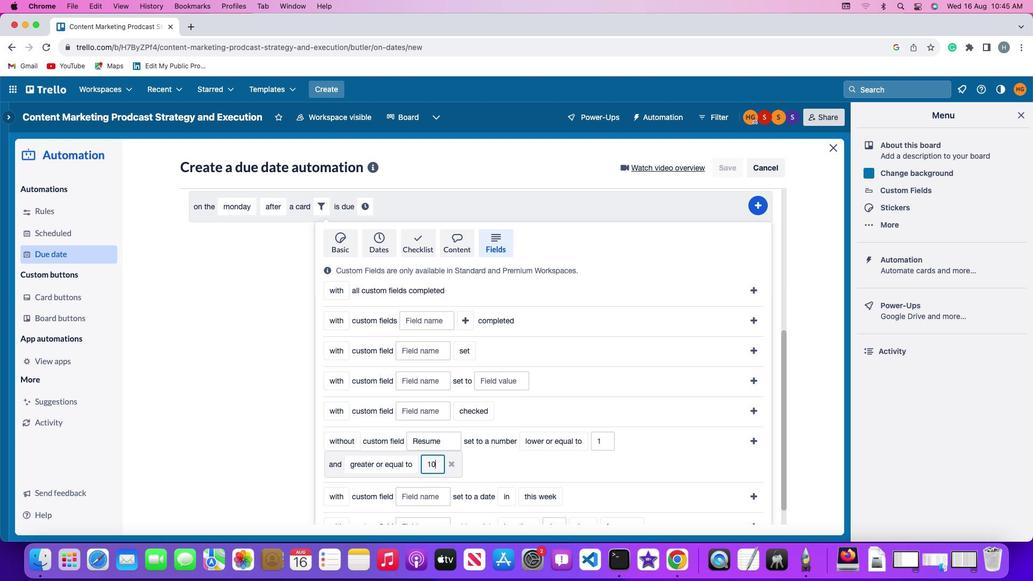 
Action: Mouse moved to (757, 438)
Screenshot: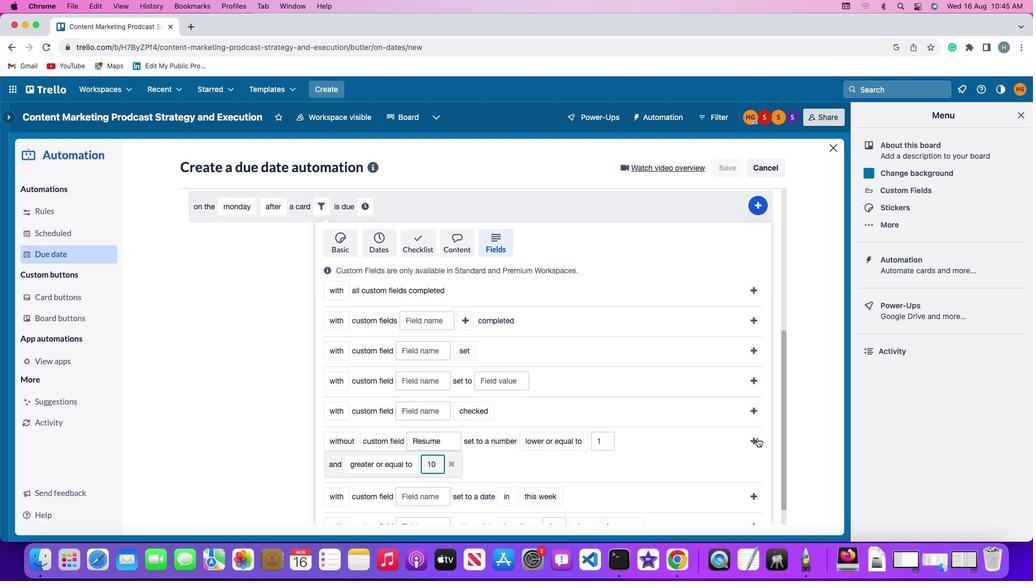
Action: Mouse pressed left at (757, 438)
Screenshot: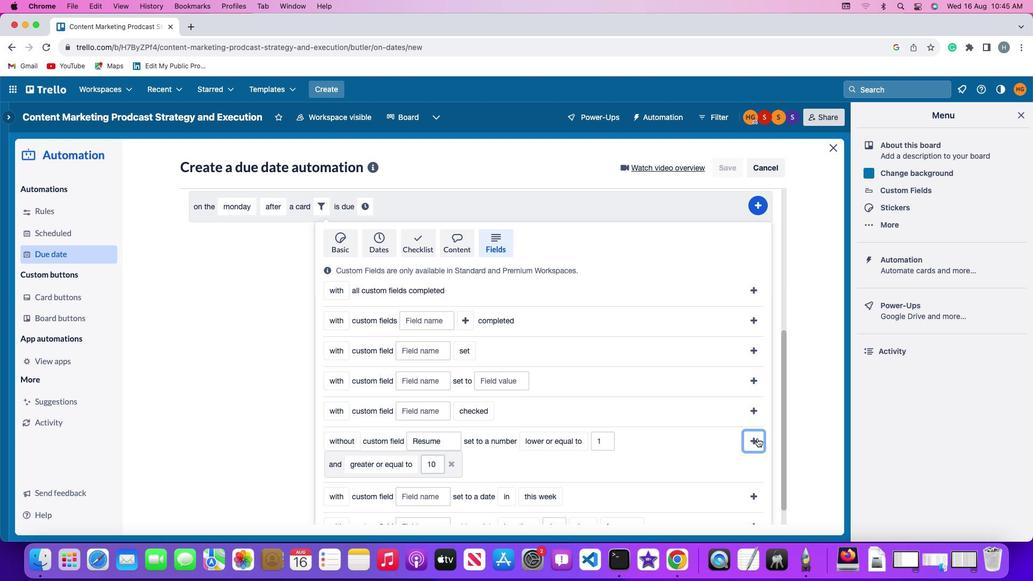 
Action: Mouse moved to (709, 470)
Screenshot: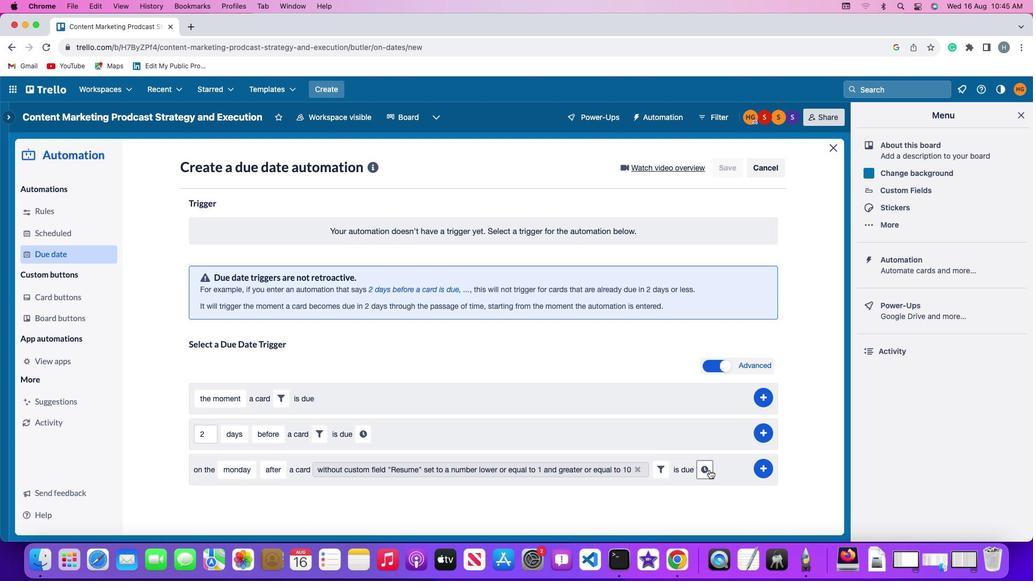 
Action: Mouse pressed left at (709, 470)
Screenshot: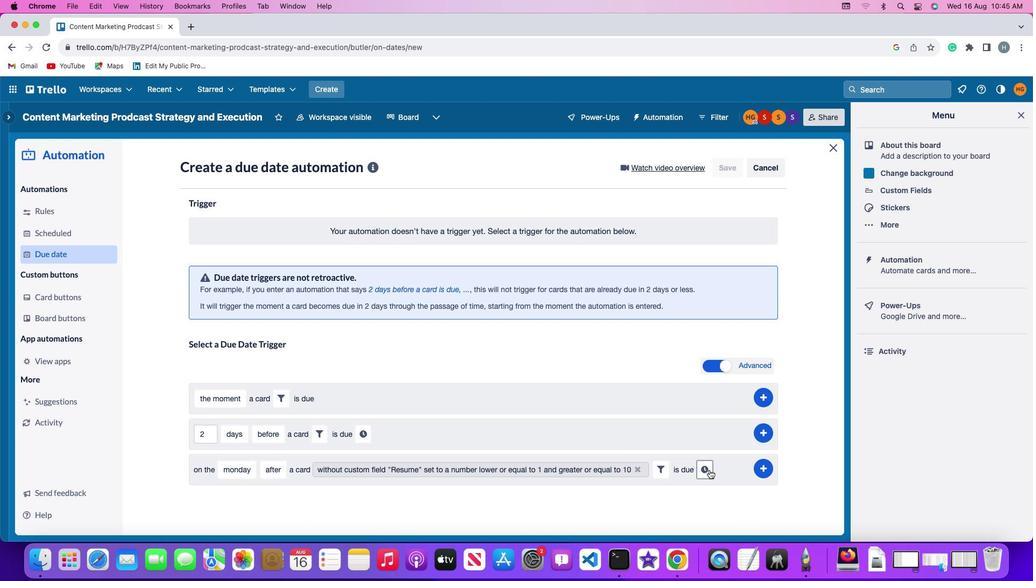
Action: Mouse moved to (223, 493)
Screenshot: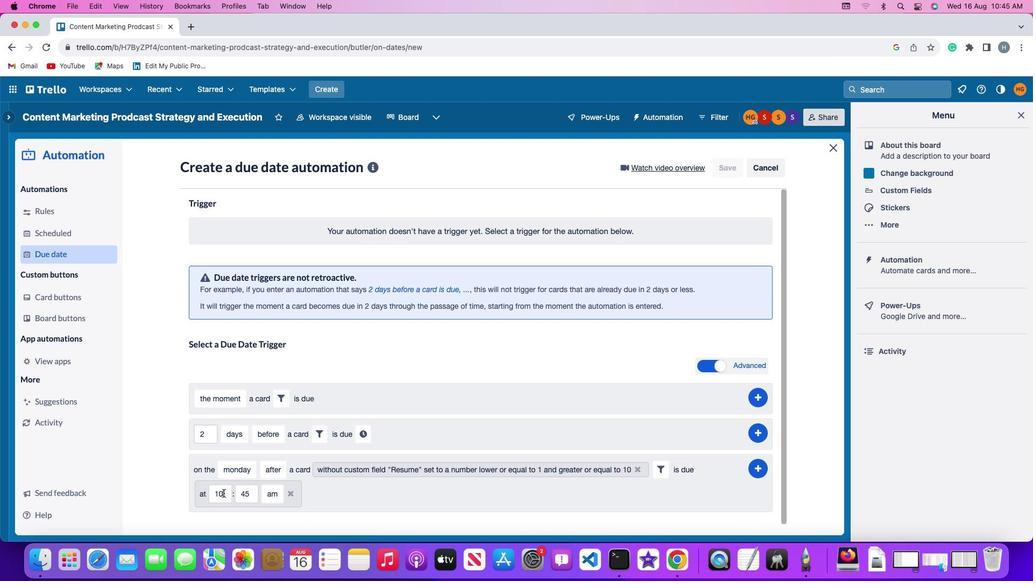 
Action: Mouse pressed left at (223, 493)
Screenshot: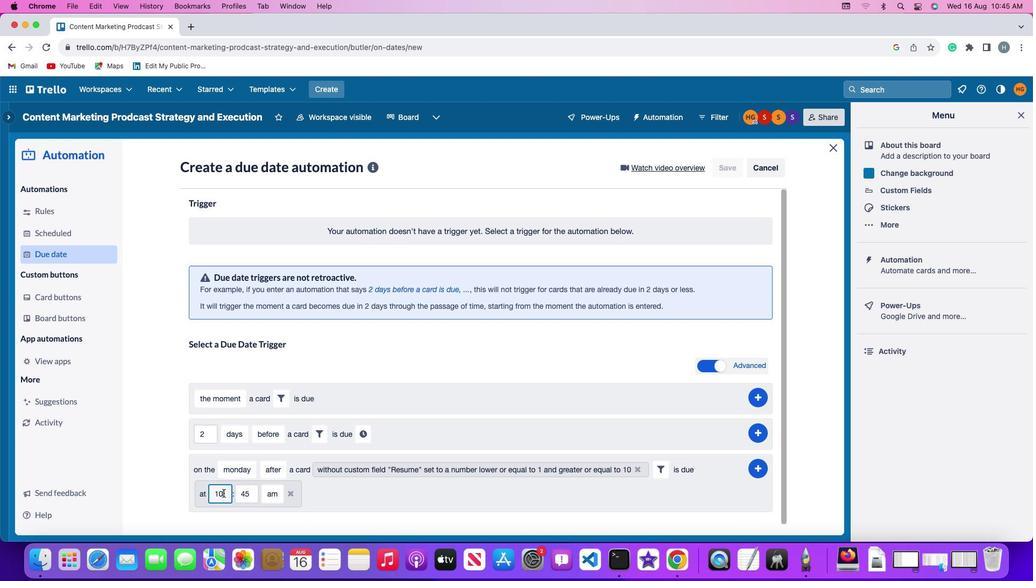 
Action: Mouse moved to (223, 493)
Screenshot: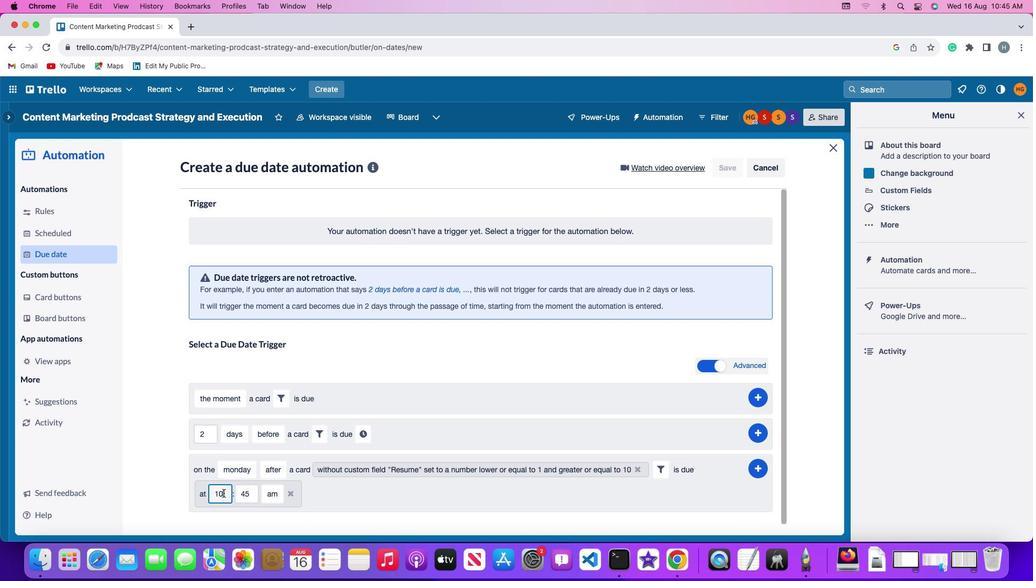
Action: Key pressed Key.backspaceKey.backspace'1''1'
Screenshot: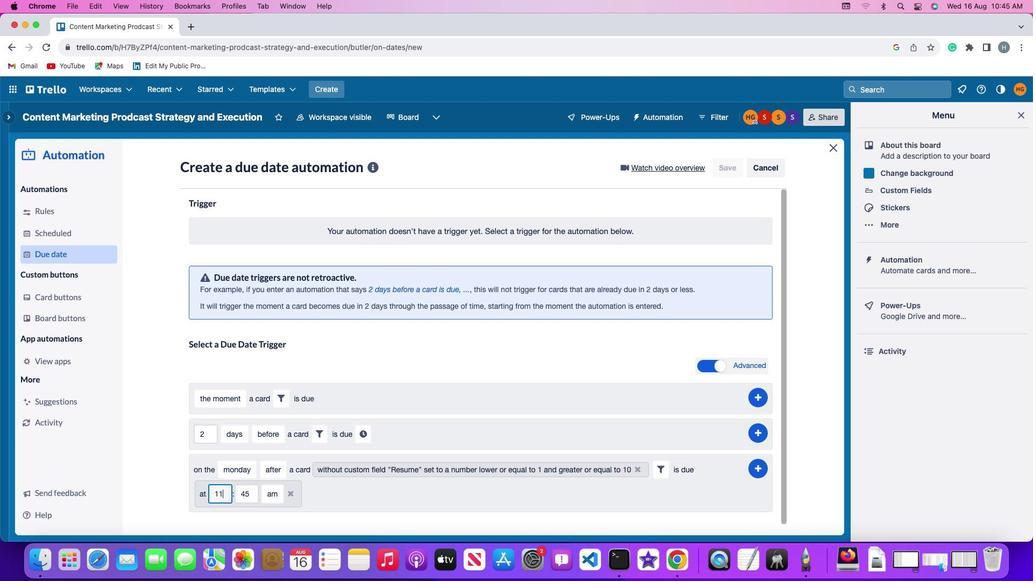 
Action: Mouse moved to (248, 490)
Screenshot: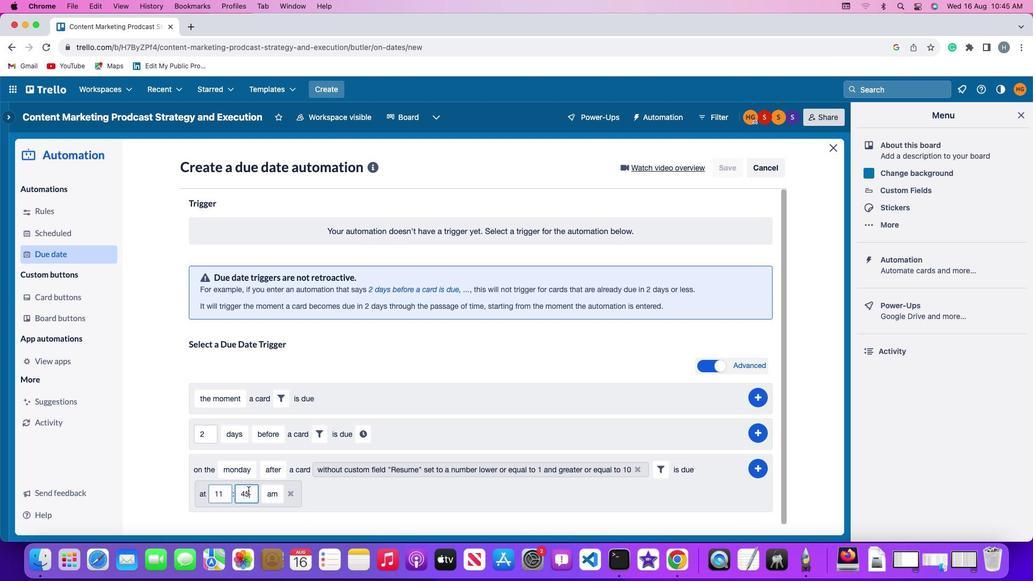 
Action: Mouse pressed left at (248, 490)
Screenshot: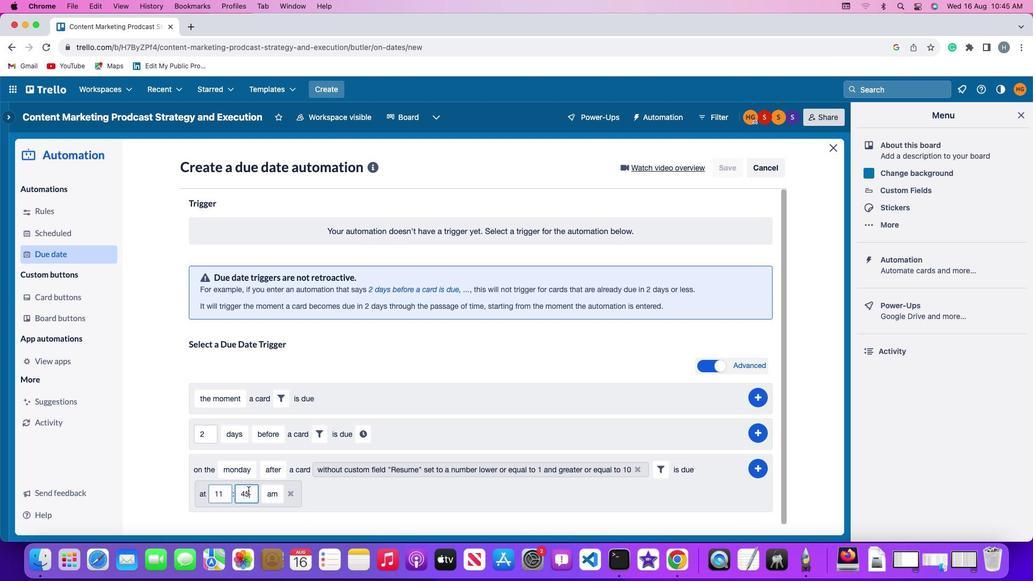 
Action: Mouse moved to (248, 490)
Screenshot: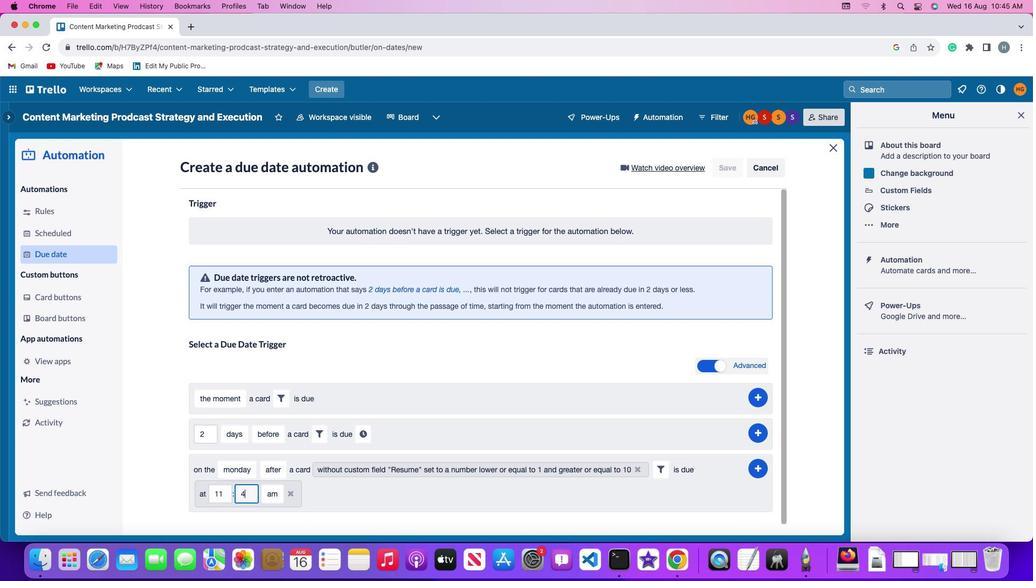 
Action: Key pressed Key.backspaceKey.backspace
Screenshot: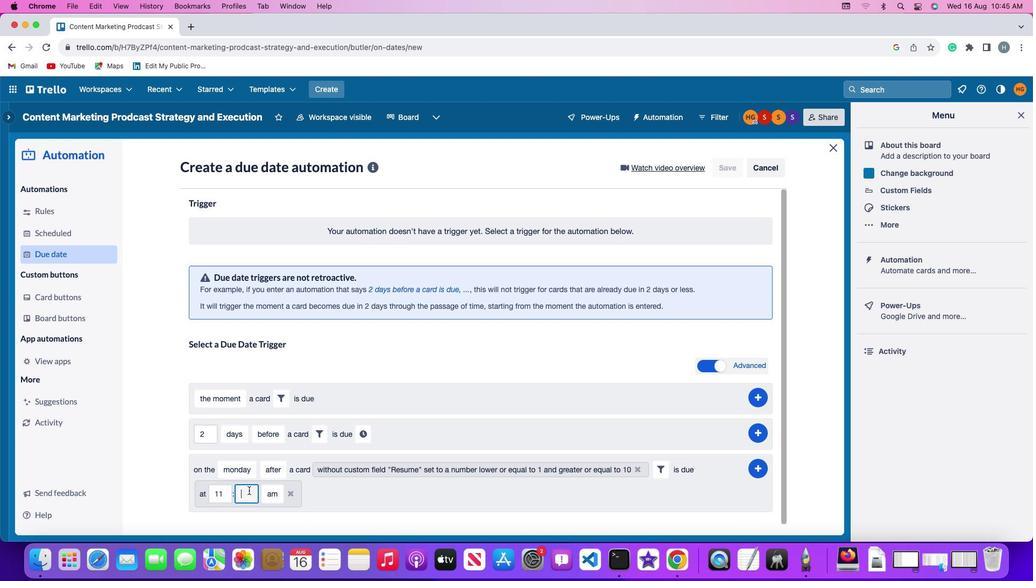 
Action: Mouse moved to (249, 490)
Screenshot: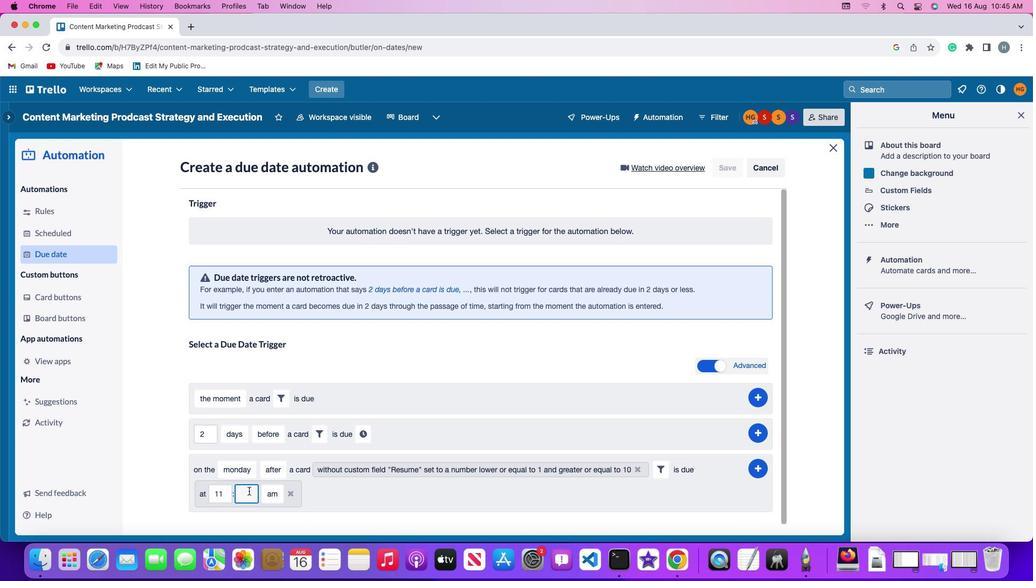
Action: Key pressed '0''0'
Screenshot: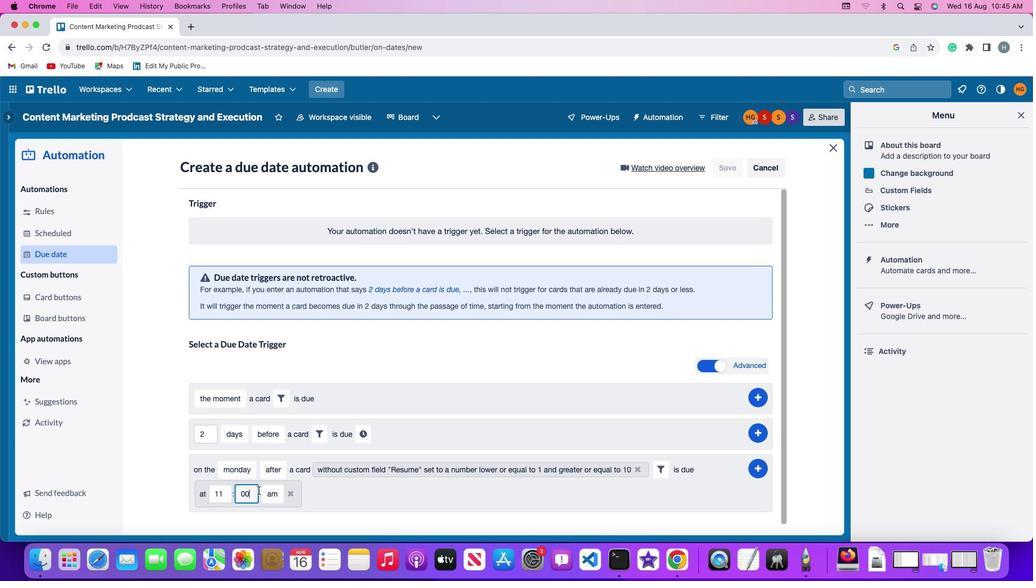 
Action: Mouse moved to (270, 489)
Screenshot: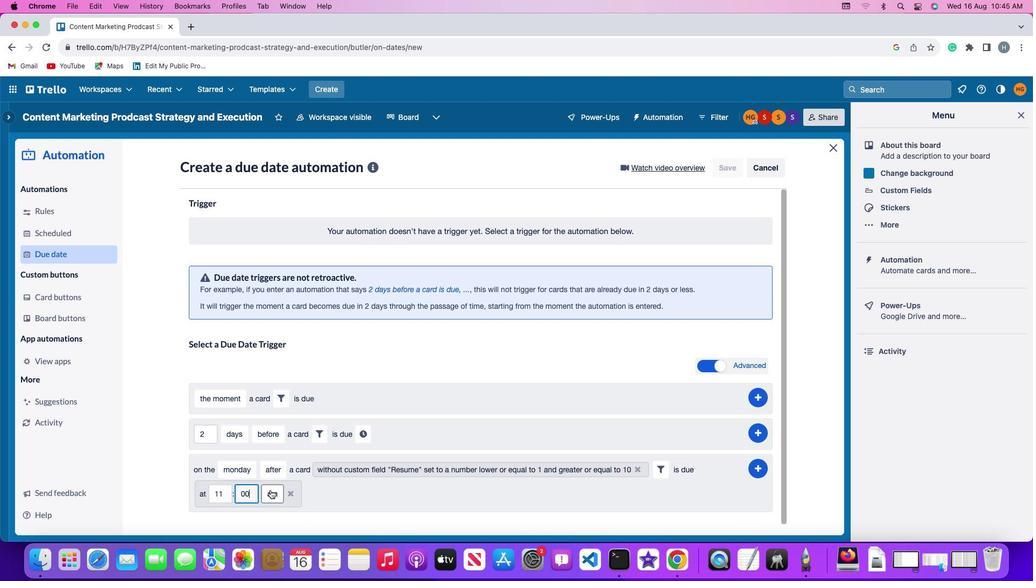 
Action: Mouse pressed left at (270, 489)
Screenshot: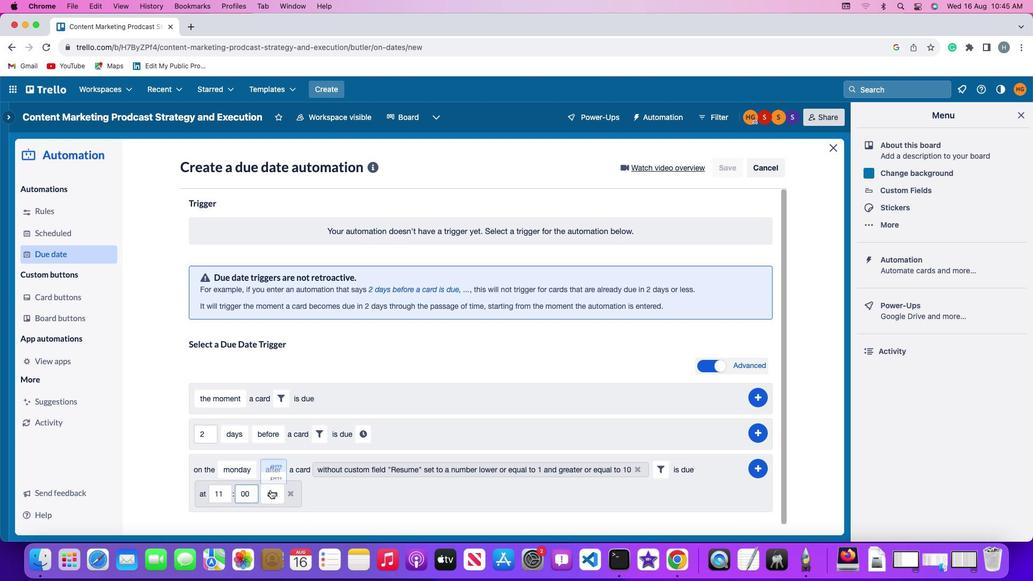 
Action: Mouse moved to (276, 453)
Screenshot: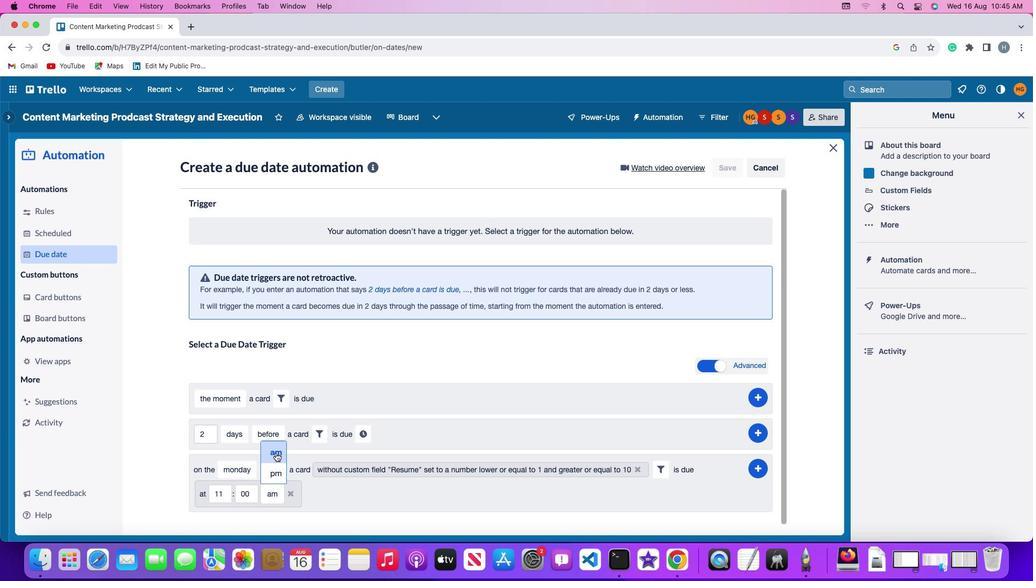 
Action: Mouse pressed left at (276, 453)
Screenshot: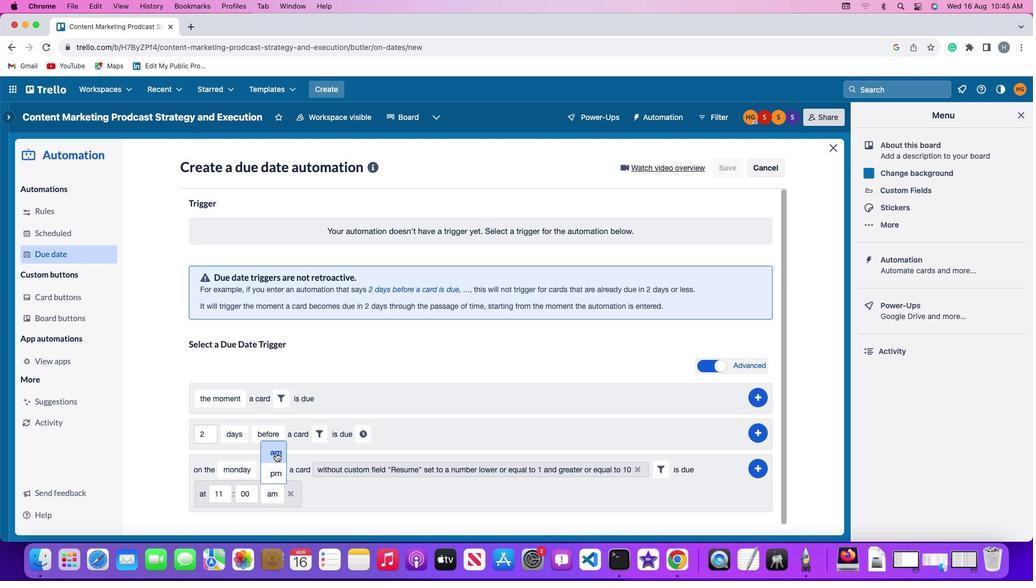 
Action: Mouse moved to (757, 467)
Screenshot: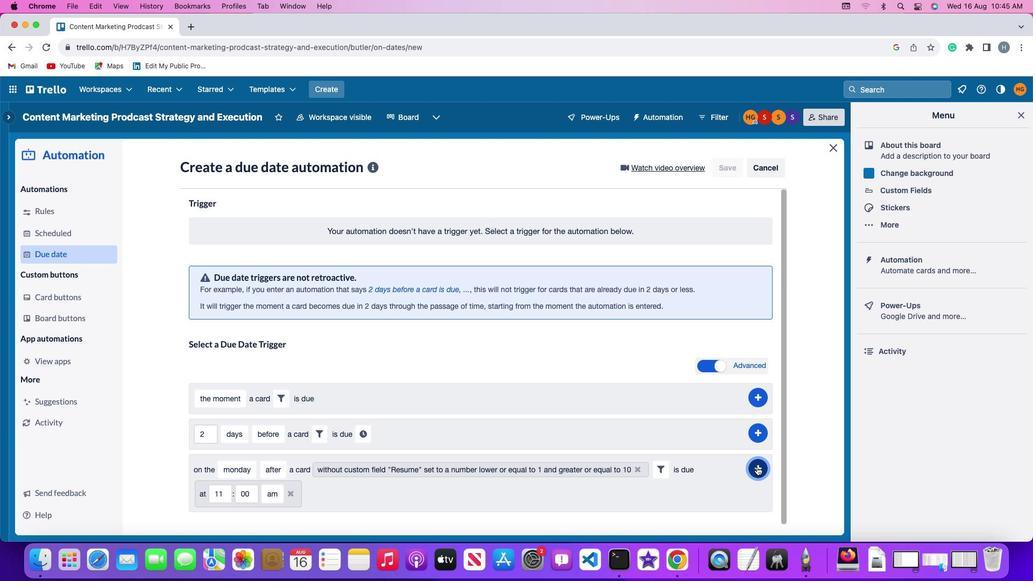 
Action: Mouse pressed left at (757, 467)
Screenshot: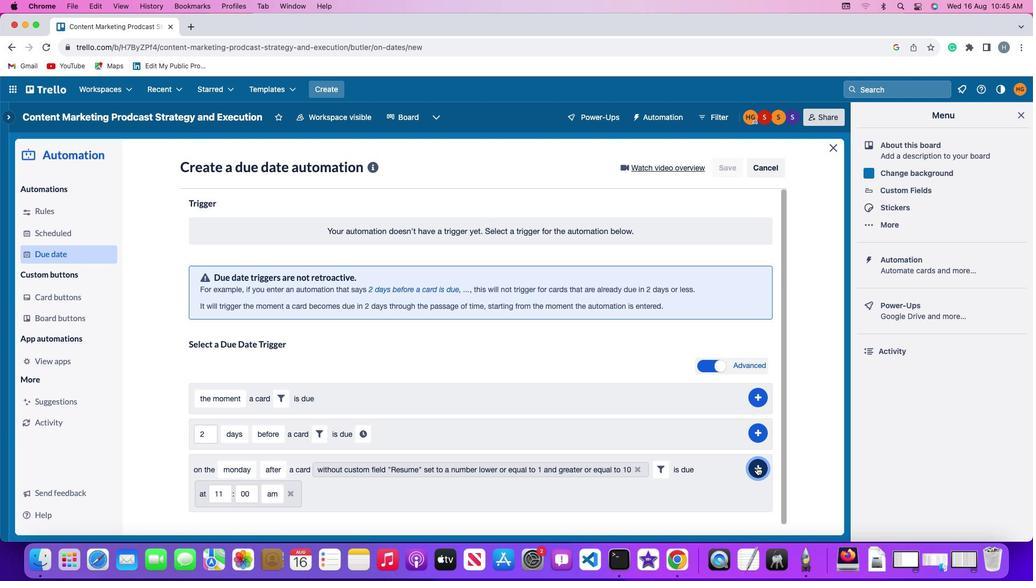 
Action: Mouse moved to (804, 362)
Screenshot: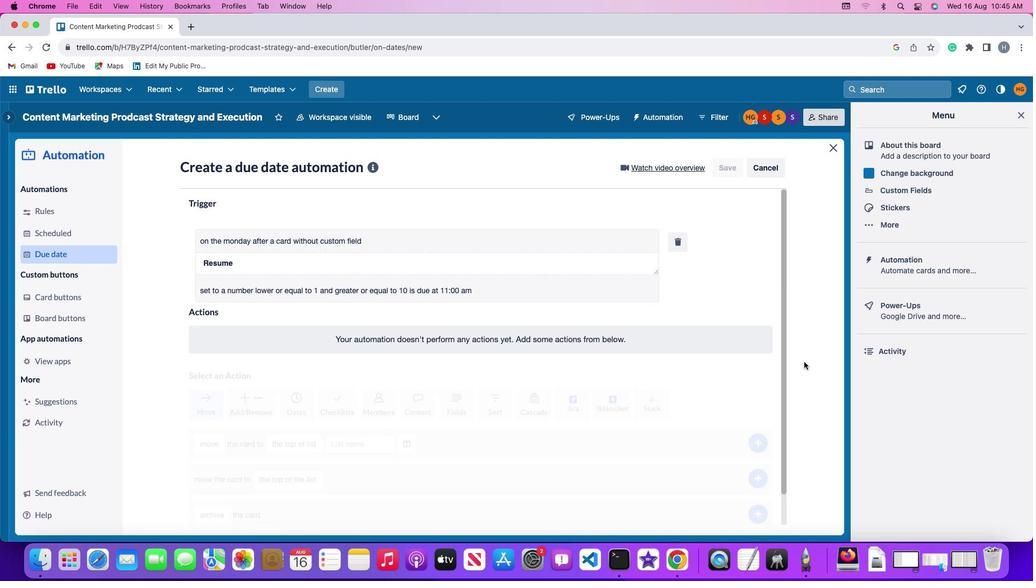 
